 Task: Search one way flight ticket for 1 adult, 6 children, 1 infant in seat and 1 infant on lap in business from Gillette: Gillette Campbell County Airport to Fort Wayne: Fort Wayne International Airport on 8-4-2023. Choice of flights is Southwest. Number of bags: 8 checked bags. Price is upto 85000. Outbound departure time preference is 17:45.
Action: Mouse moved to (323, 271)
Screenshot: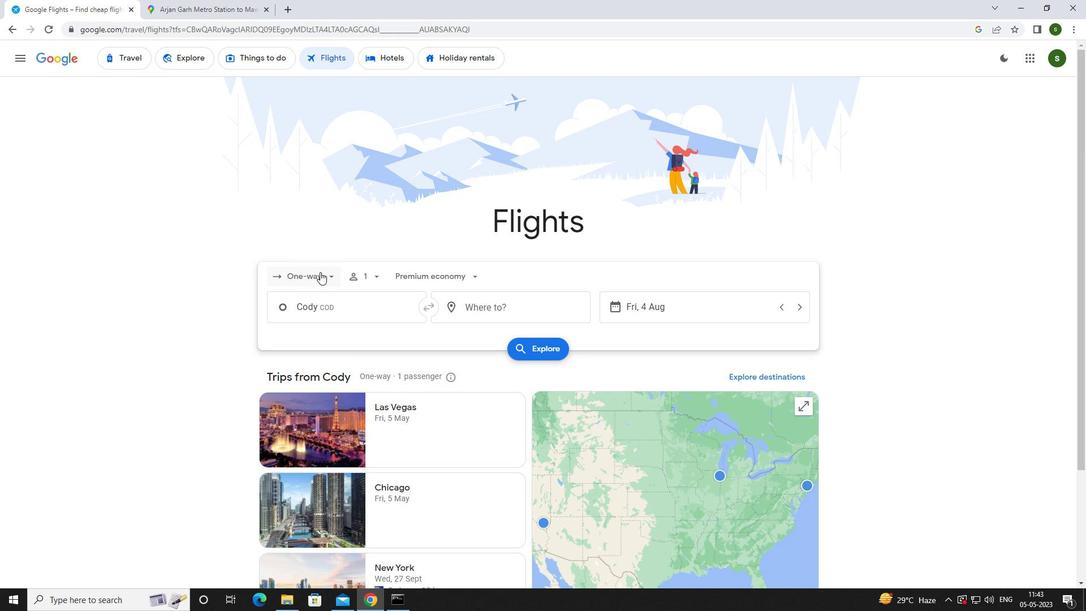 
Action: Mouse pressed left at (323, 271)
Screenshot: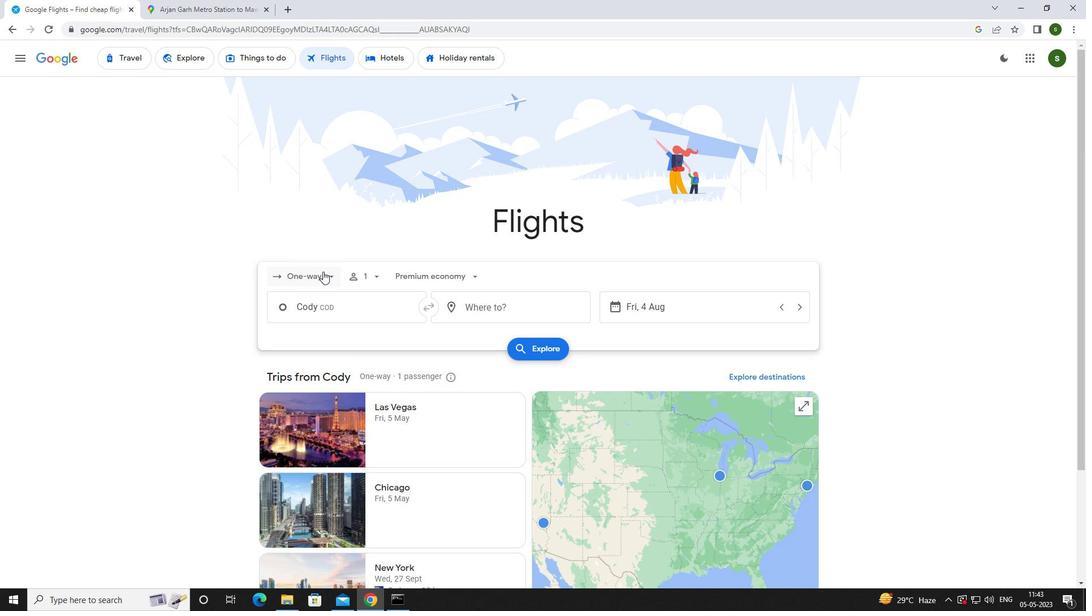 
Action: Mouse moved to (320, 327)
Screenshot: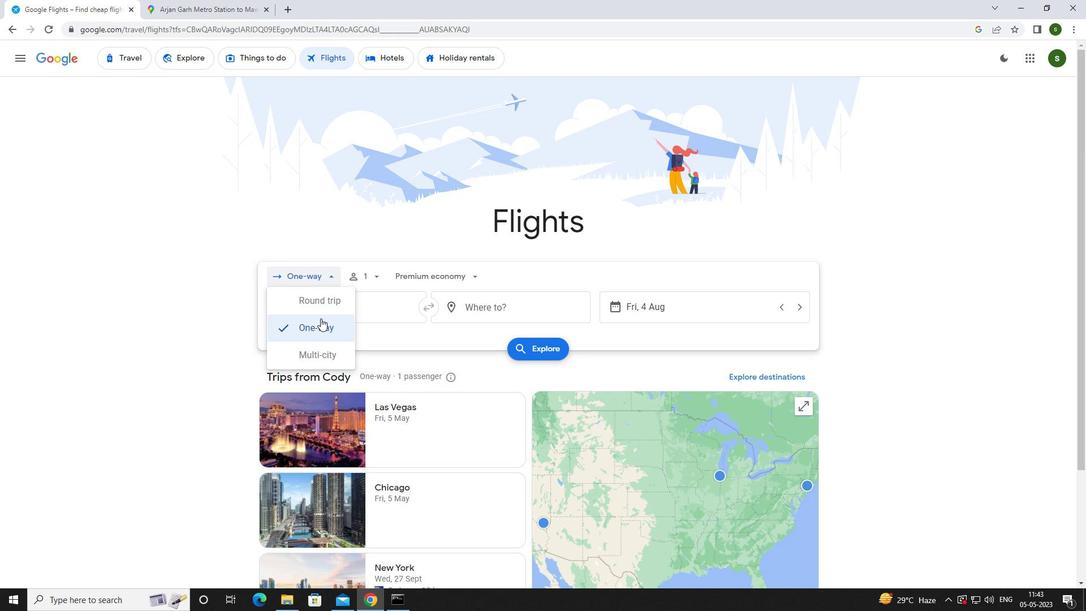 
Action: Mouse pressed left at (320, 327)
Screenshot: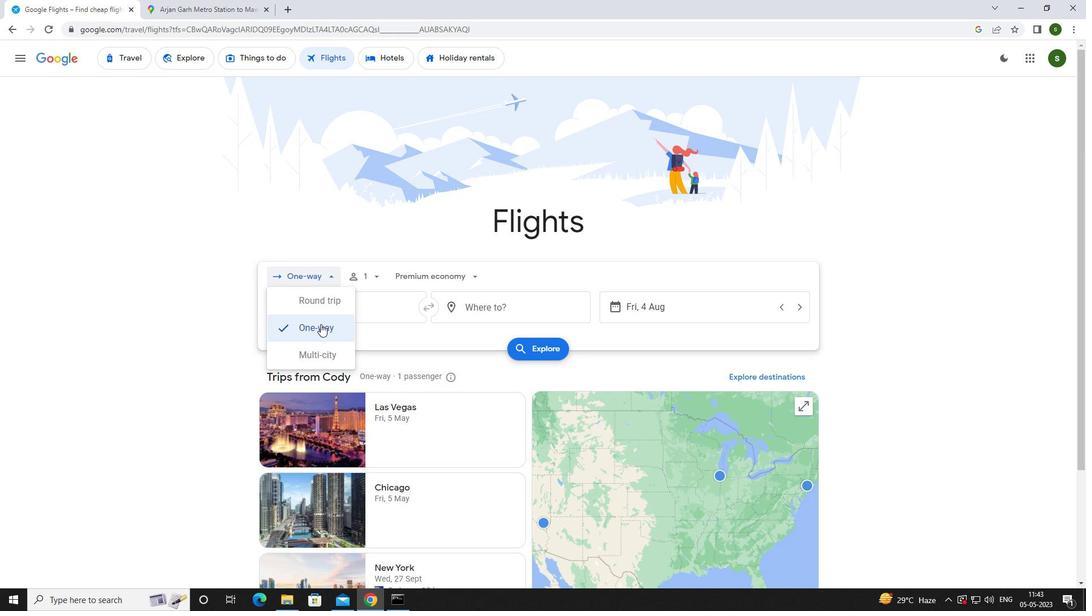 
Action: Mouse moved to (372, 276)
Screenshot: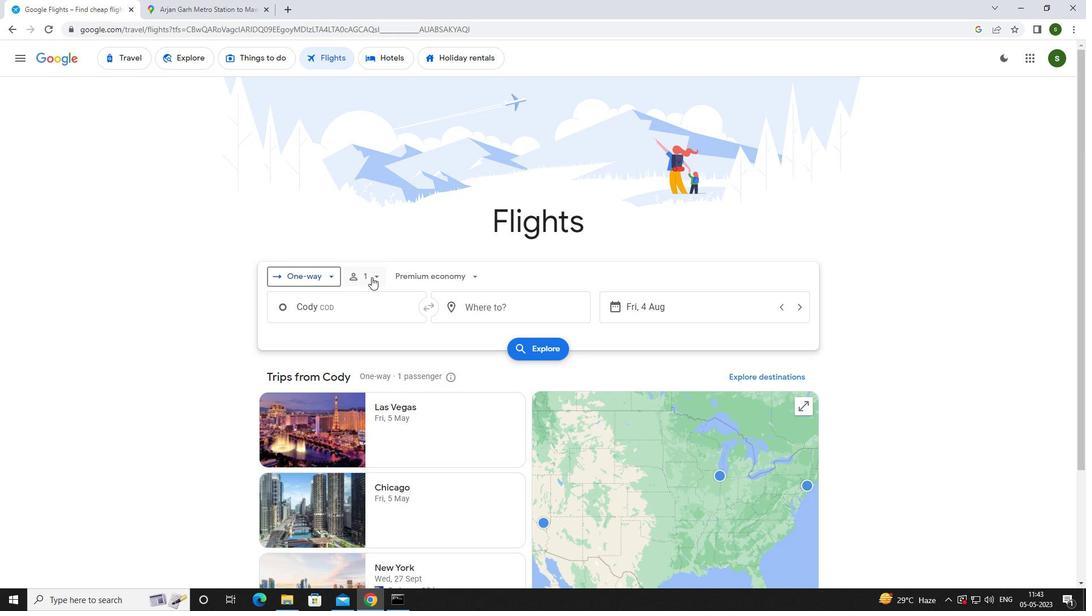 
Action: Mouse pressed left at (372, 276)
Screenshot: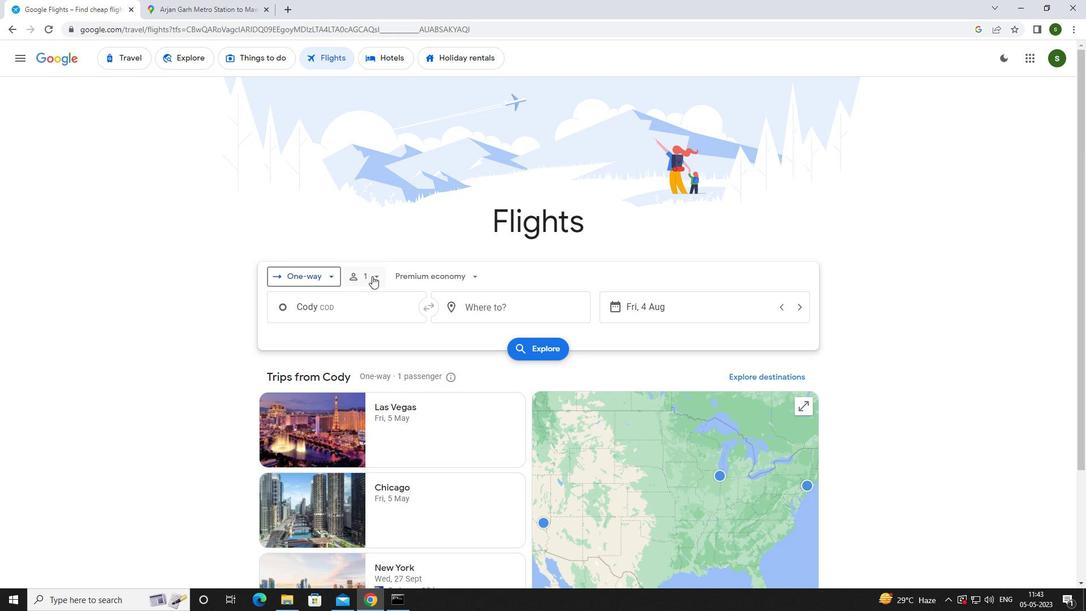 
Action: Mouse moved to (461, 336)
Screenshot: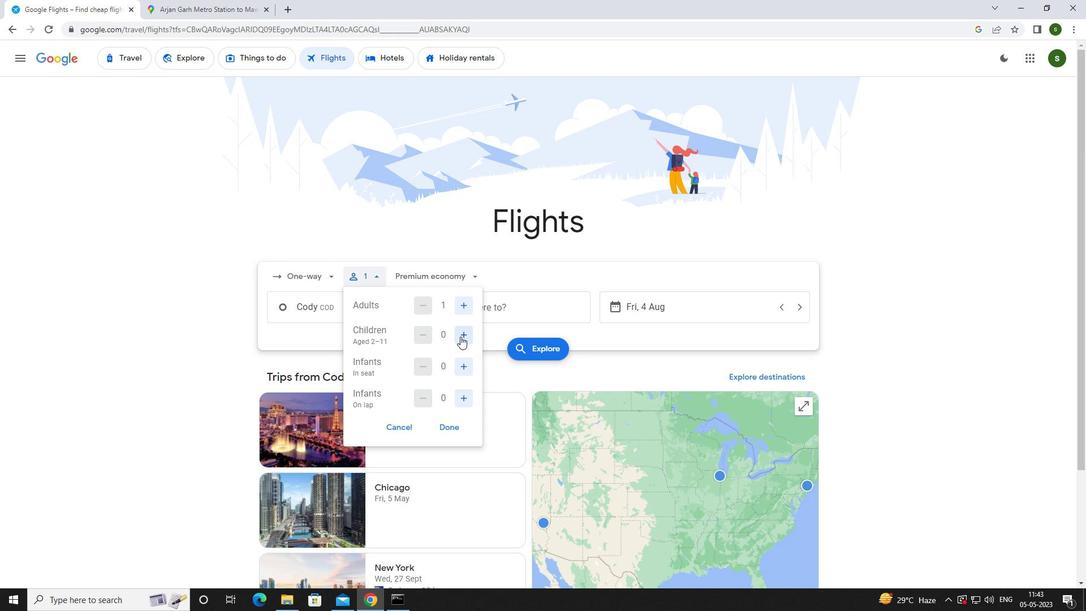 
Action: Mouse pressed left at (461, 336)
Screenshot: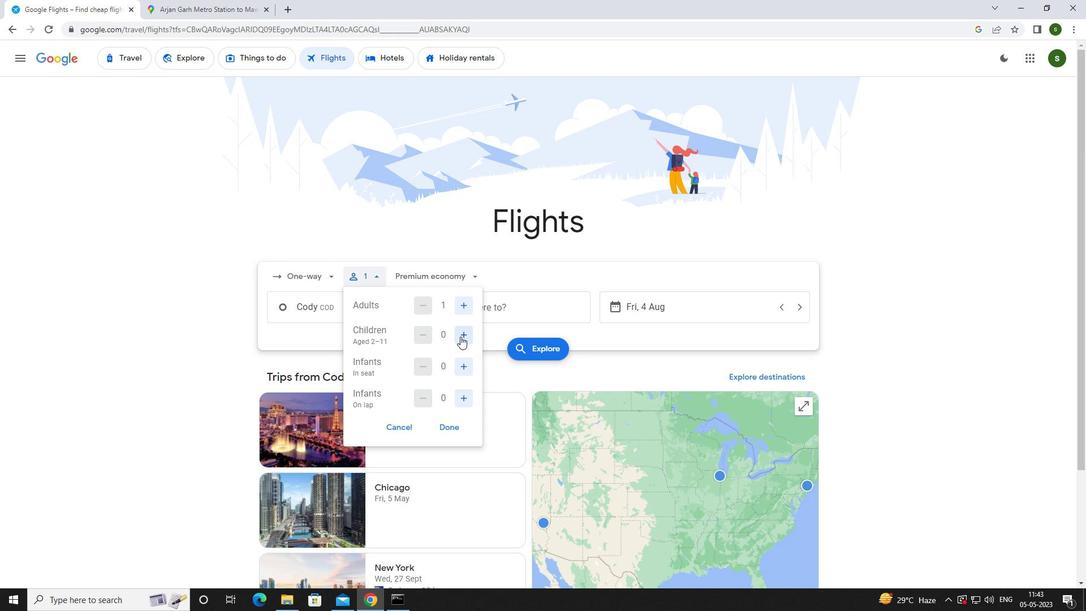 
Action: Mouse pressed left at (461, 336)
Screenshot: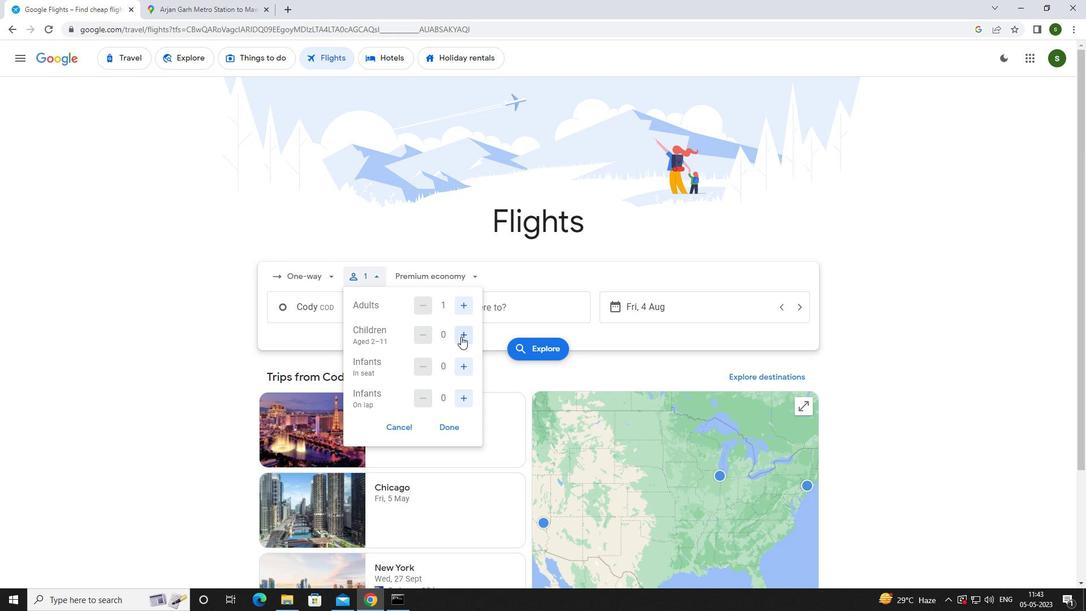 
Action: Mouse pressed left at (461, 336)
Screenshot: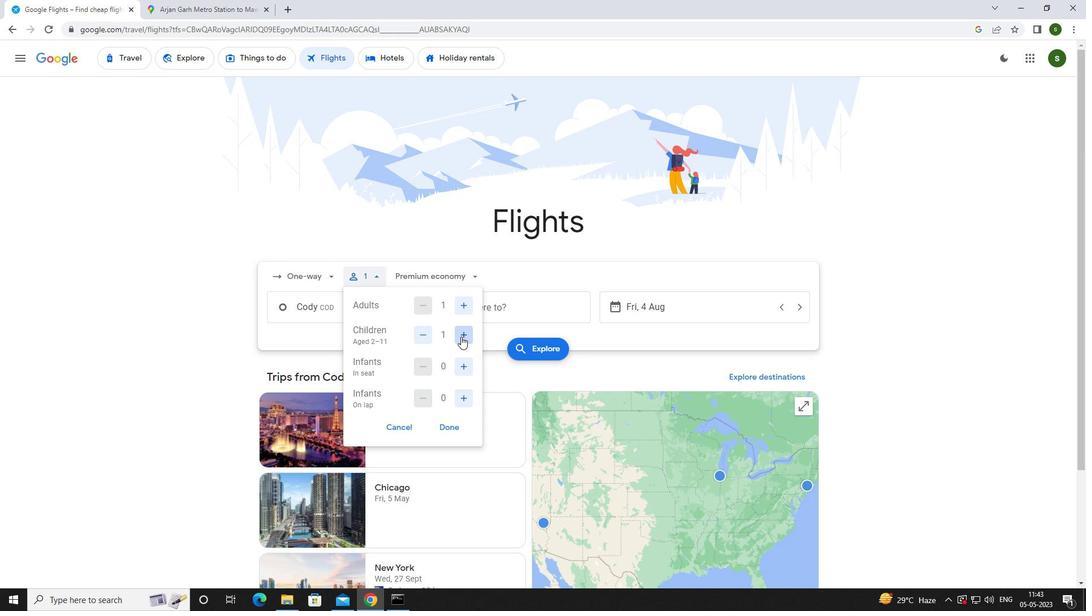 
Action: Mouse pressed left at (461, 336)
Screenshot: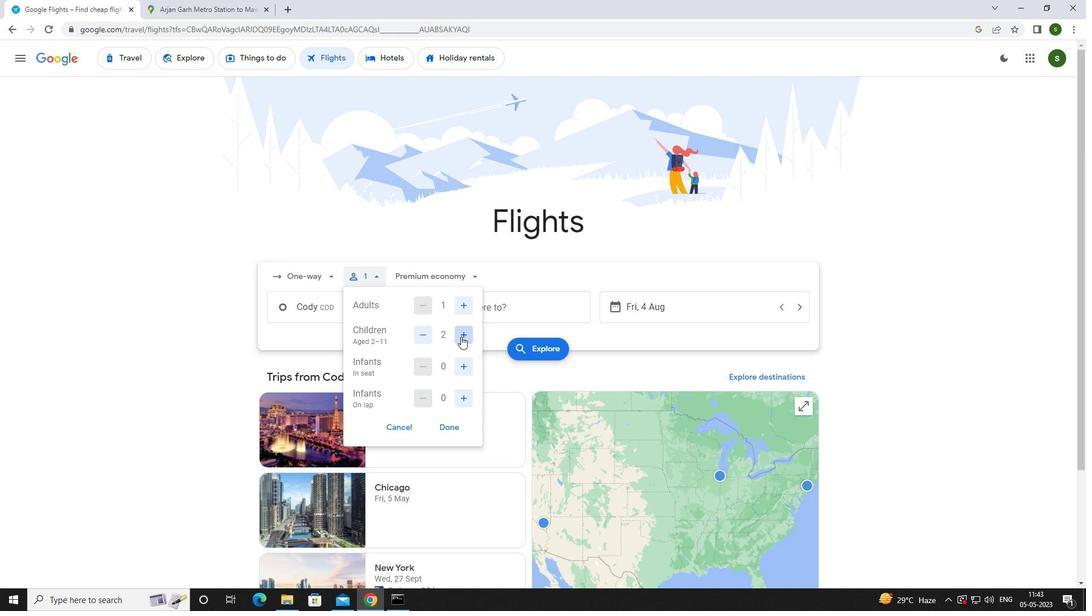 
Action: Mouse pressed left at (461, 336)
Screenshot: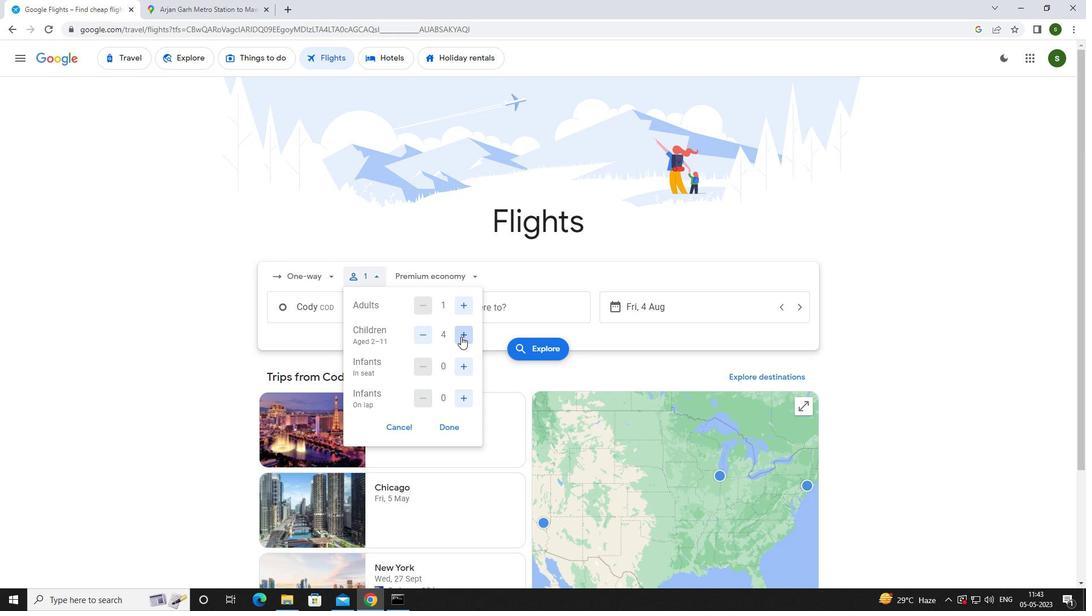 
Action: Mouse pressed left at (461, 336)
Screenshot: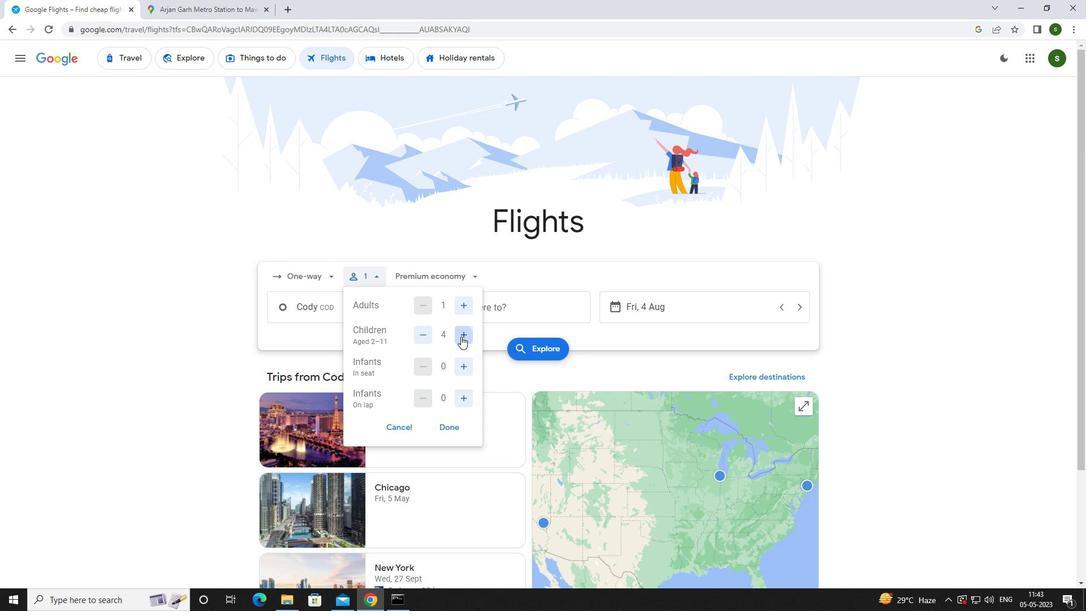 
Action: Mouse moved to (468, 372)
Screenshot: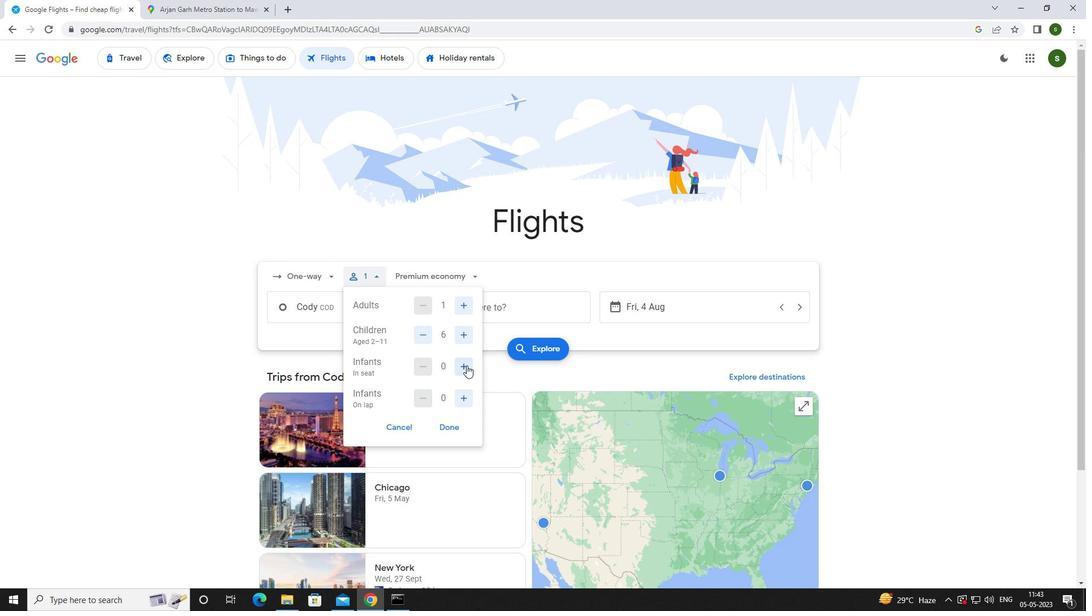 
Action: Mouse pressed left at (468, 372)
Screenshot: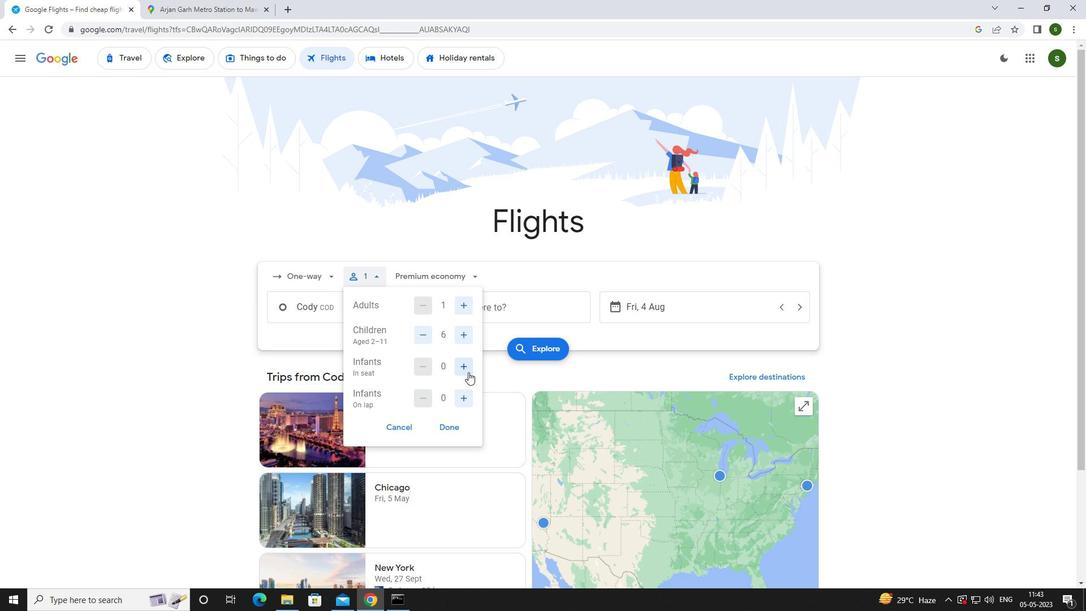 
Action: Mouse moved to (463, 397)
Screenshot: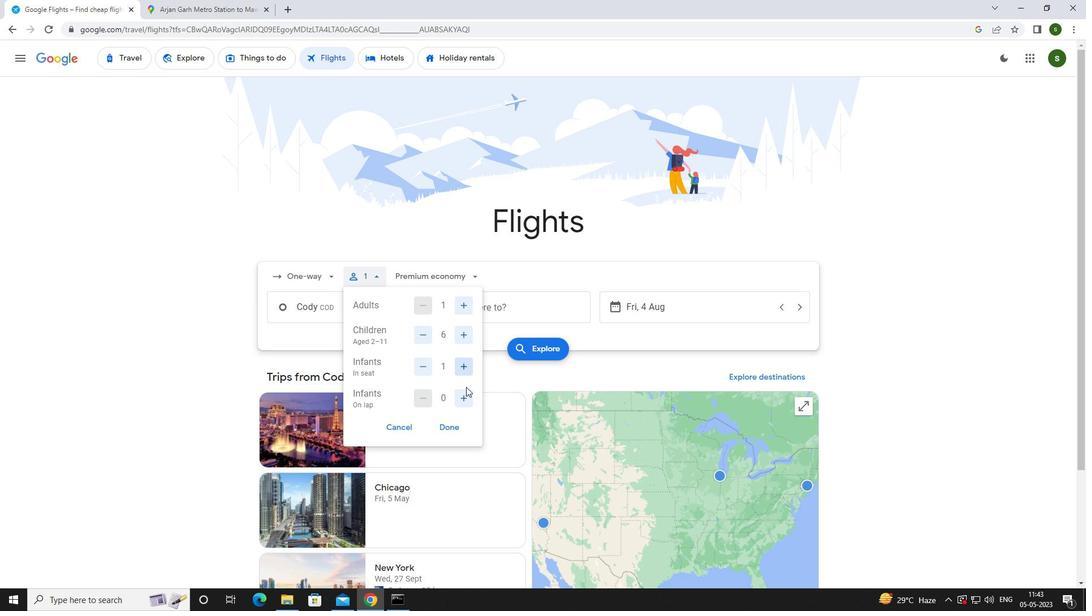 
Action: Mouse pressed left at (463, 397)
Screenshot: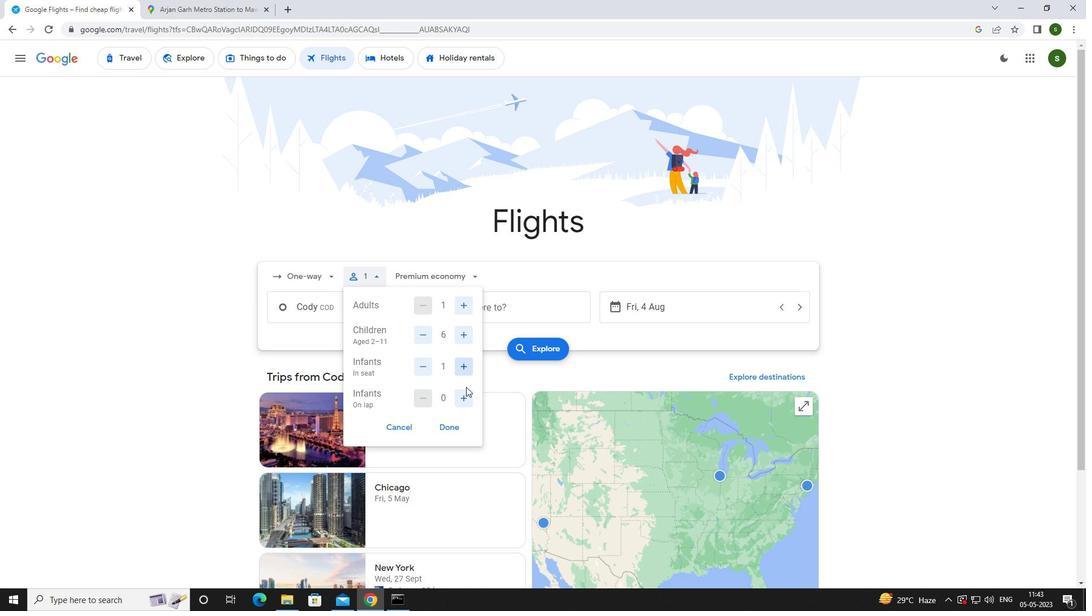 
Action: Mouse moved to (464, 278)
Screenshot: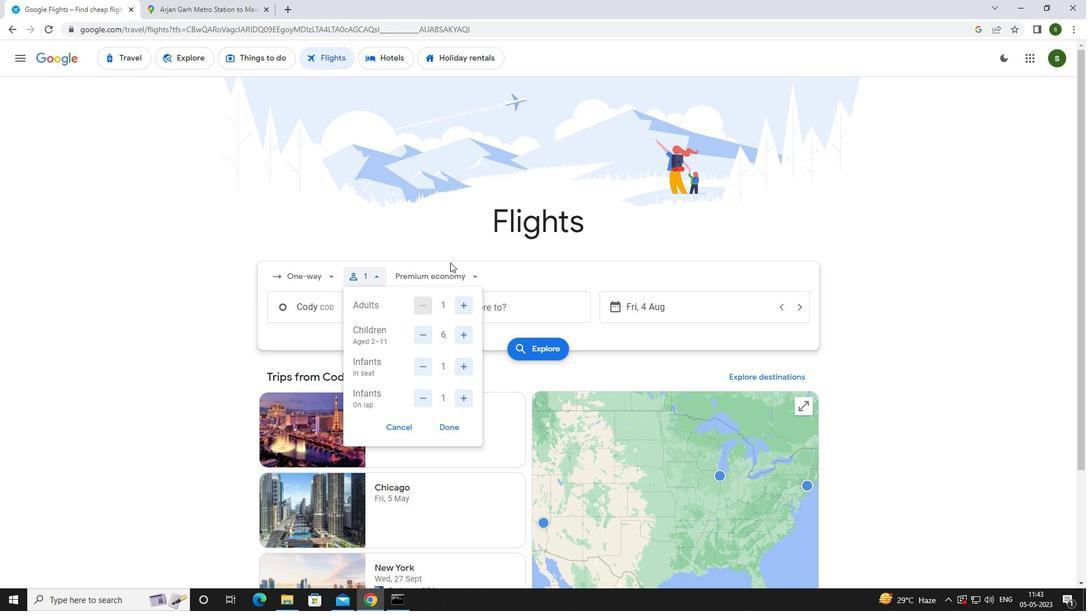 
Action: Mouse pressed left at (464, 278)
Screenshot: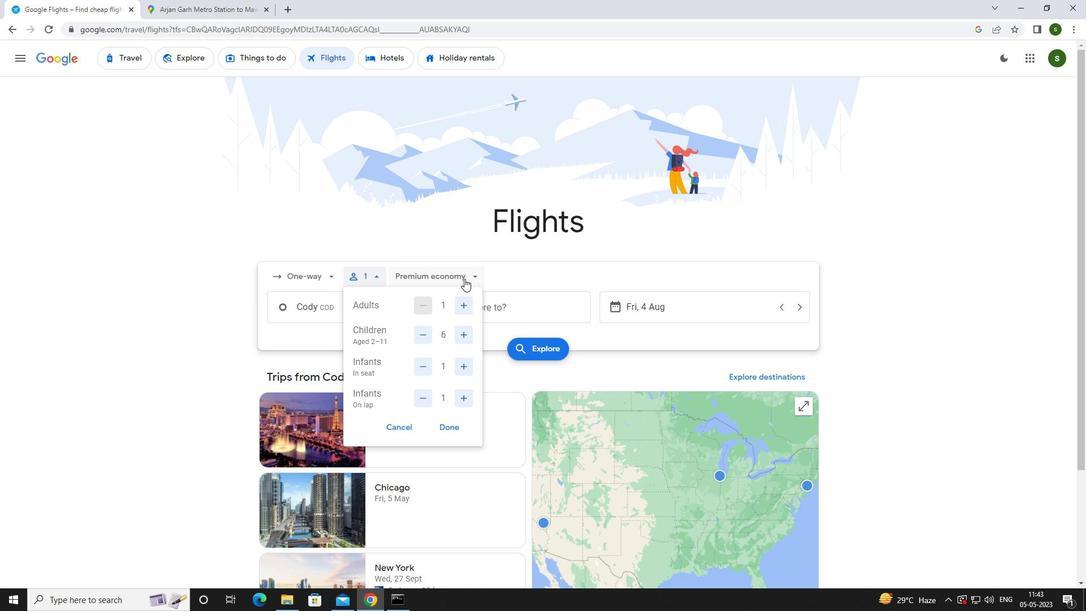 
Action: Mouse moved to (456, 358)
Screenshot: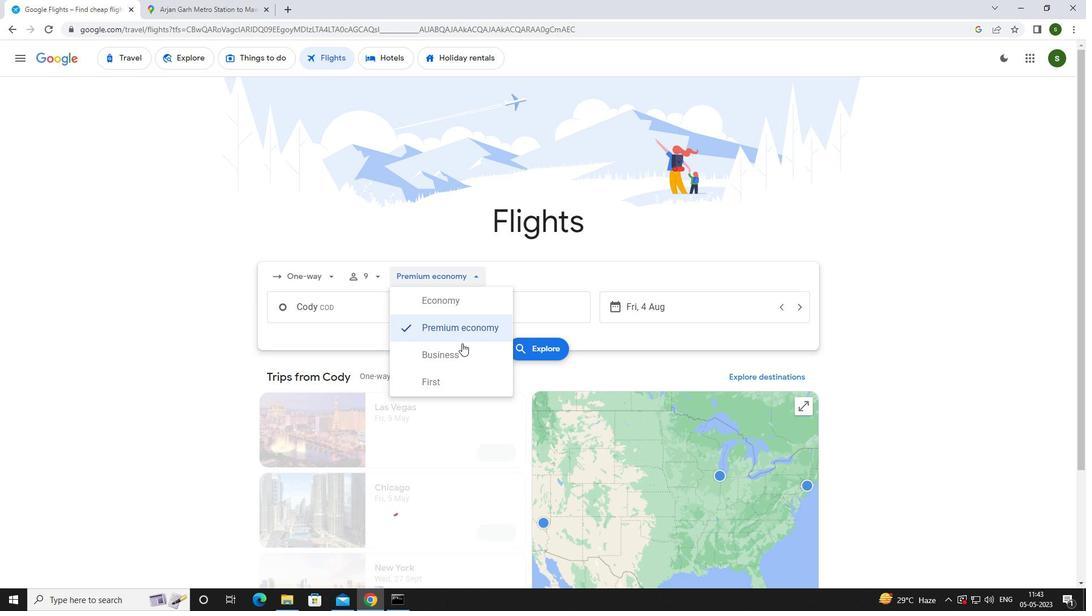
Action: Mouse pressed left at (456, 358)
Screenshot: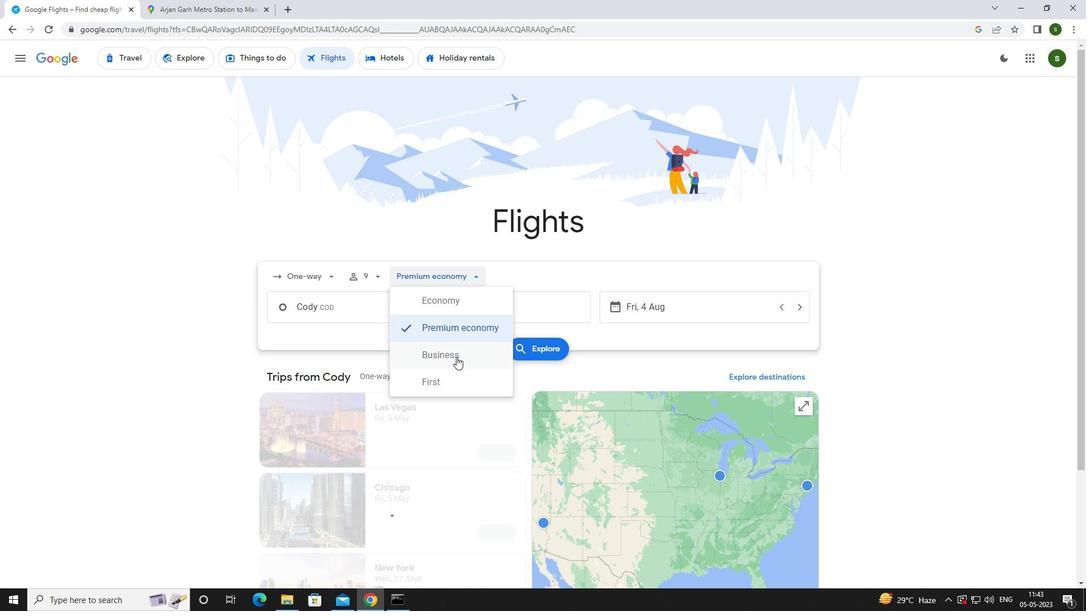 
Action: Mouse moved to (379, 310)
Screenshot: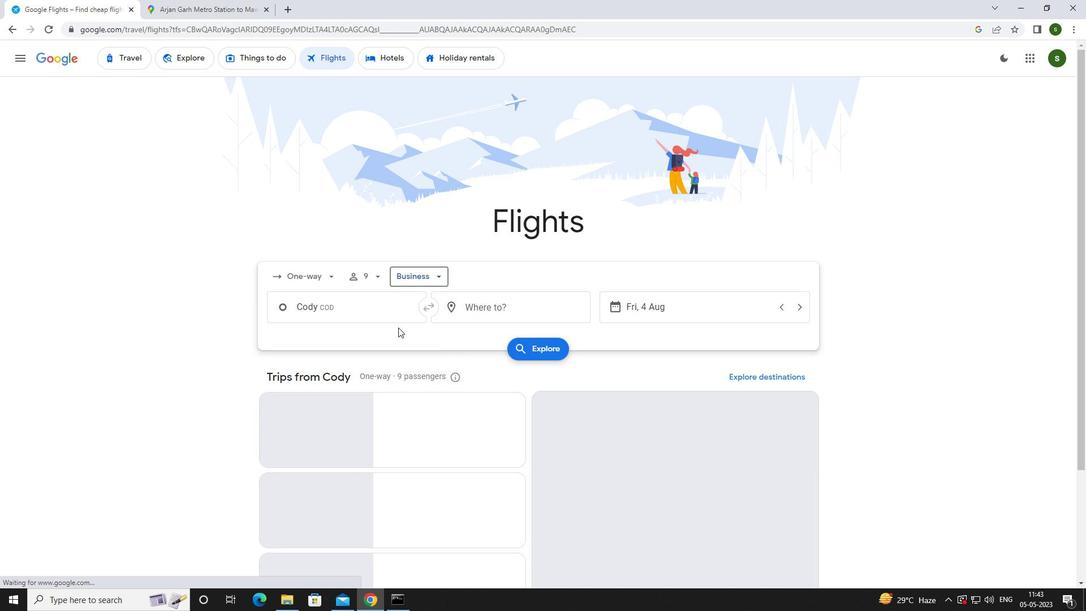 
Action: Mouse pressed left at (379, 310)
Screenshot: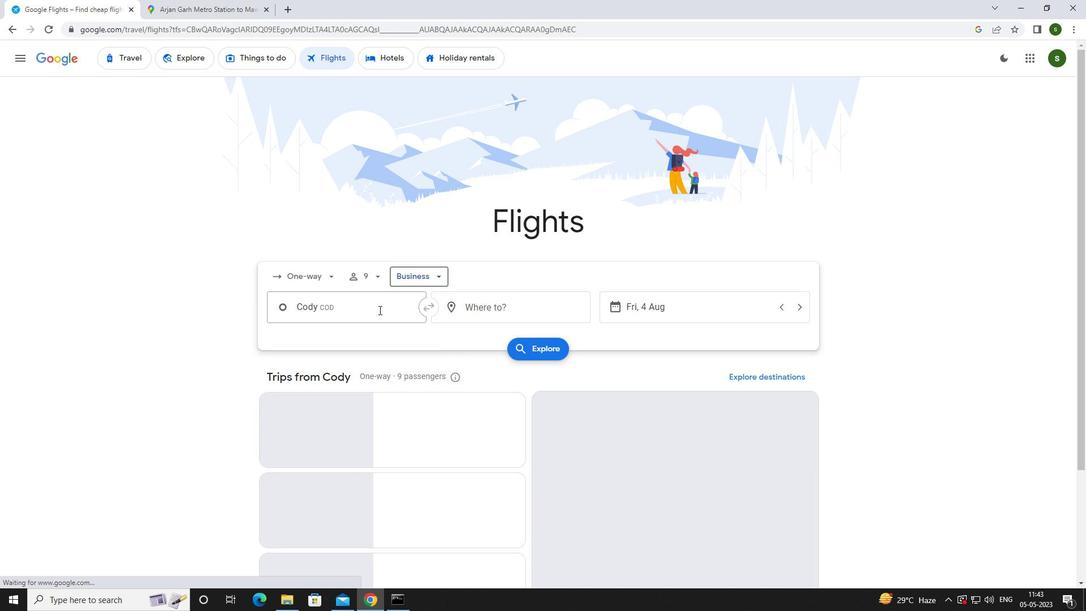 
Action: Key pressed <Key.caps_lock>g<Key.caps_lock>illette<Key.enter>
Screenshot: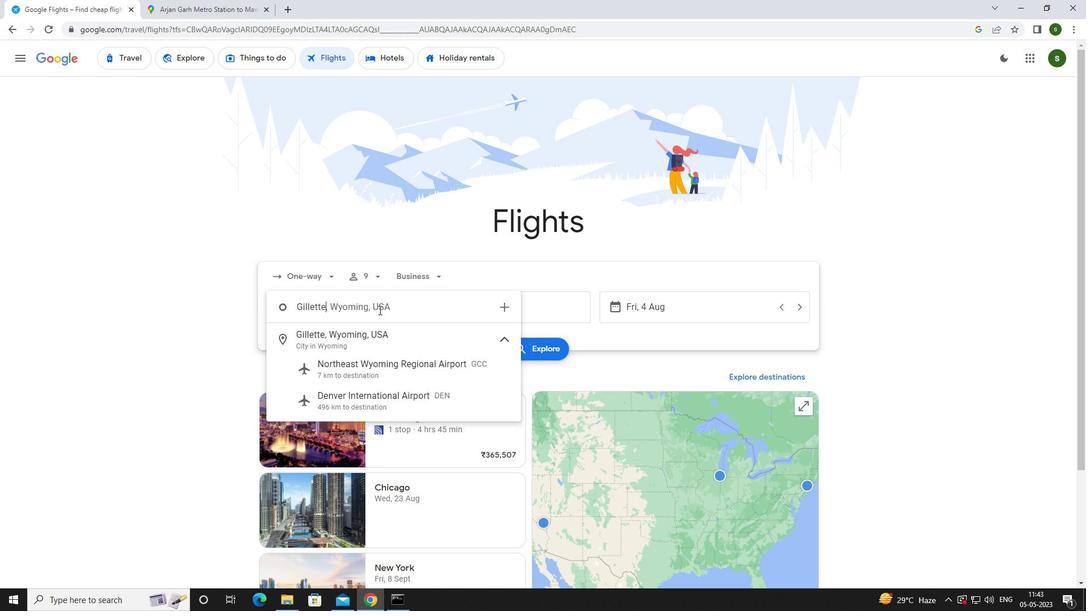 
Action: Mouse moved to (496, 299)
Screenshot: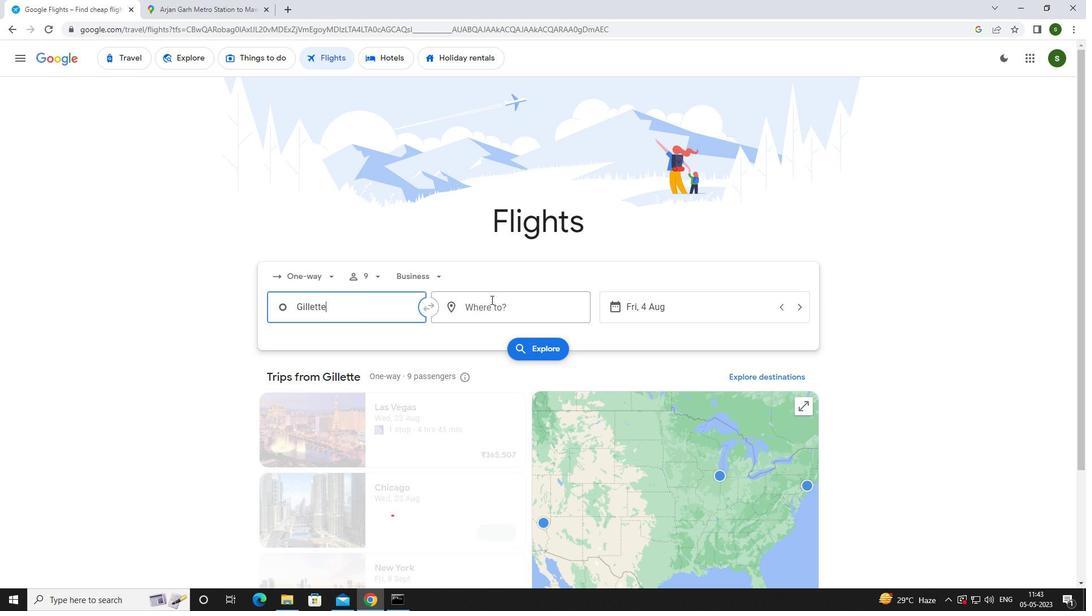 
Action: Mouse pressed left at (496, 299)
Screenshot: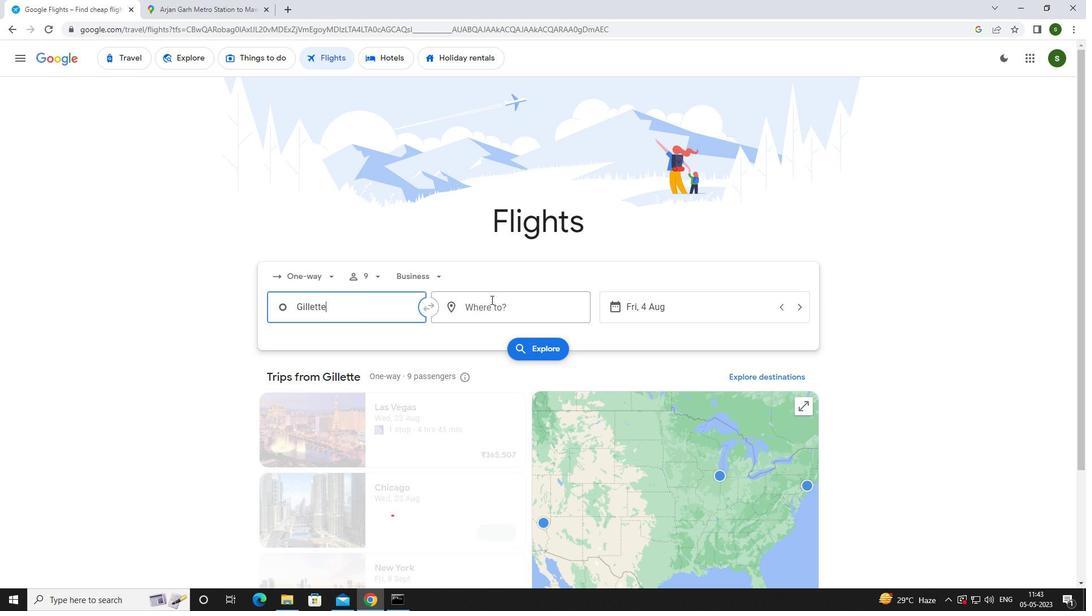 
Action: Mouse moved to (483, 304)
Screenshot: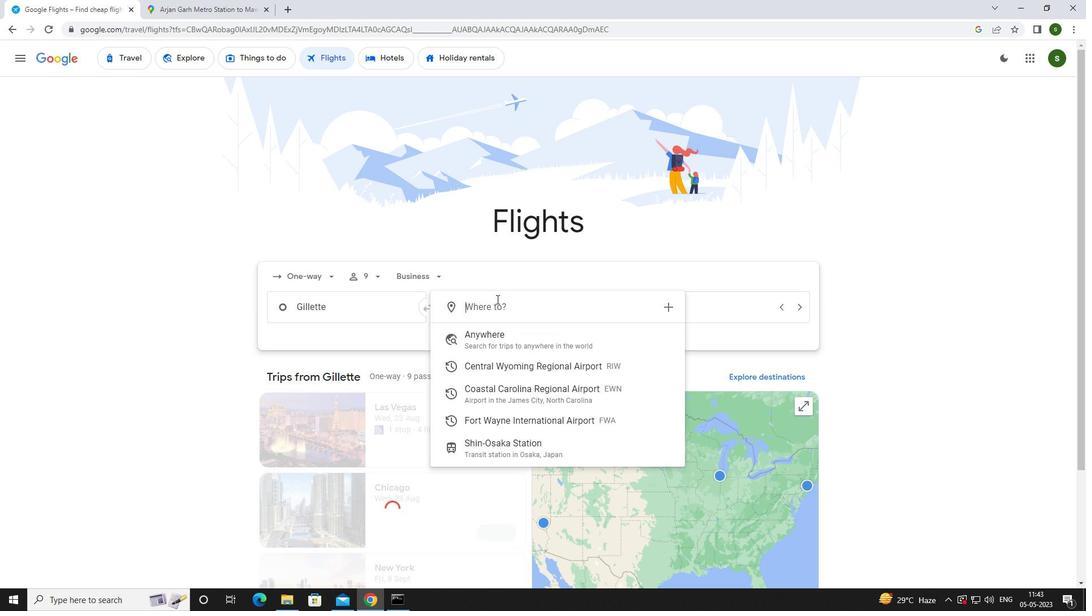 
Action: Key pressed <Key.caps_lock>f<Key.caps_lock>ort<Key.space><Key.caps_lock>
Screenshot: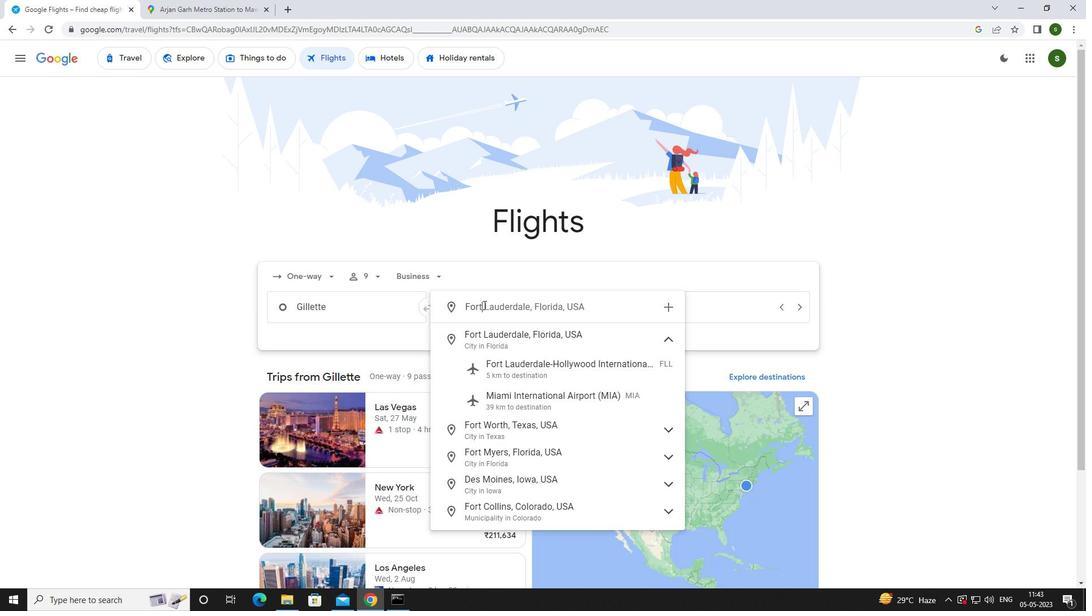 
Action: Mouse moved to (483, 304)
Screenshot: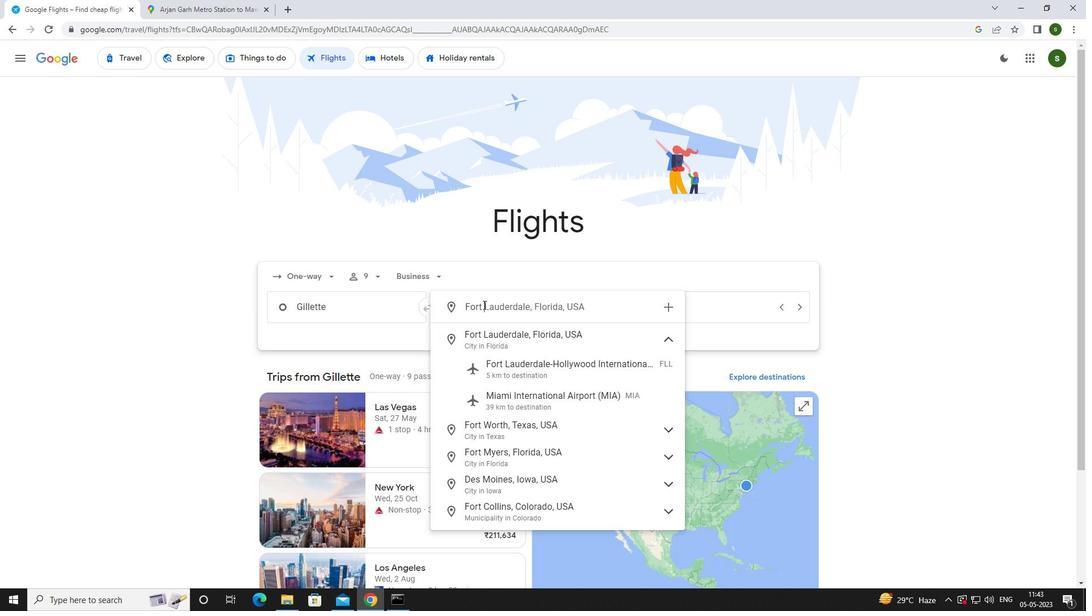 
Action: Key pressed w<Key.caps_lock>Ayn
Screenshot: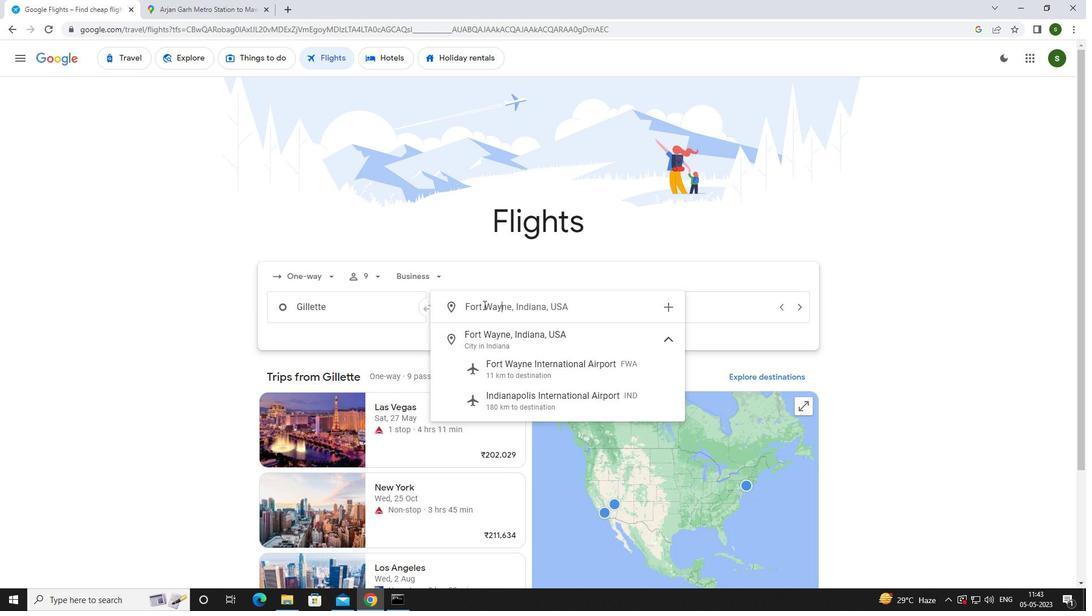 
Action: Mouse moved to (514, 365)
Screenshot: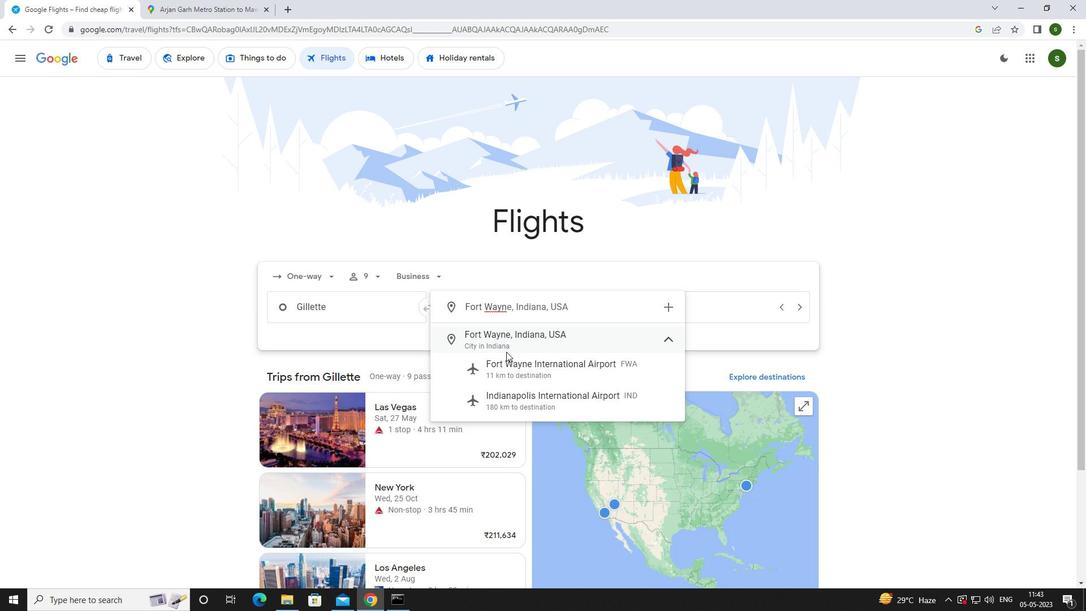 
Action: Mouse pressed left at (514, 365)
Screenshot: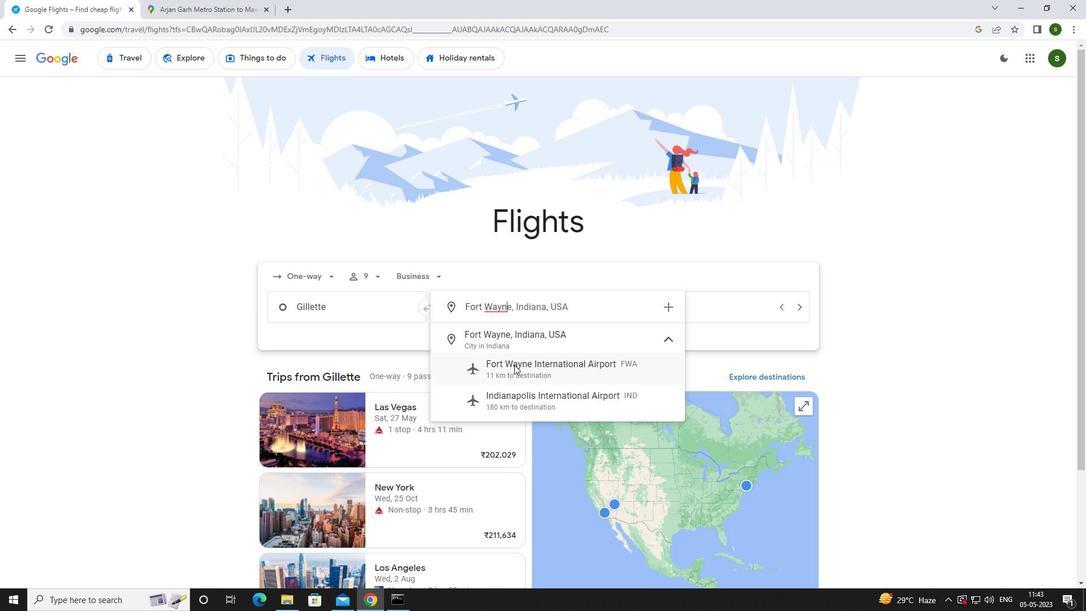 
Action: Mouse moved to (675, 304)
Screenshot: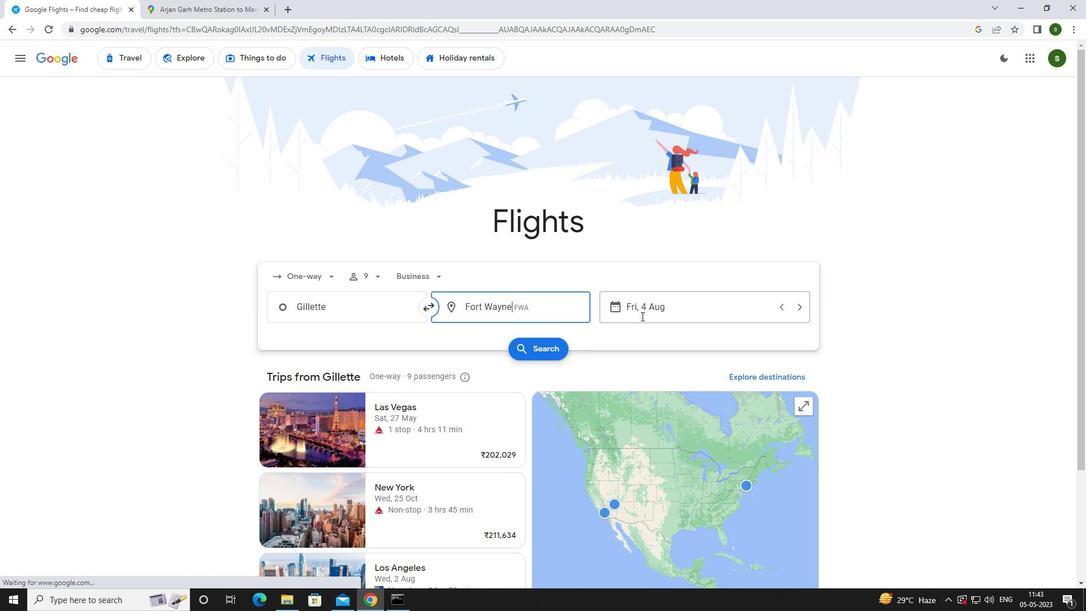 
Action: Mouse pressed left at (675, 304)
Screenshot: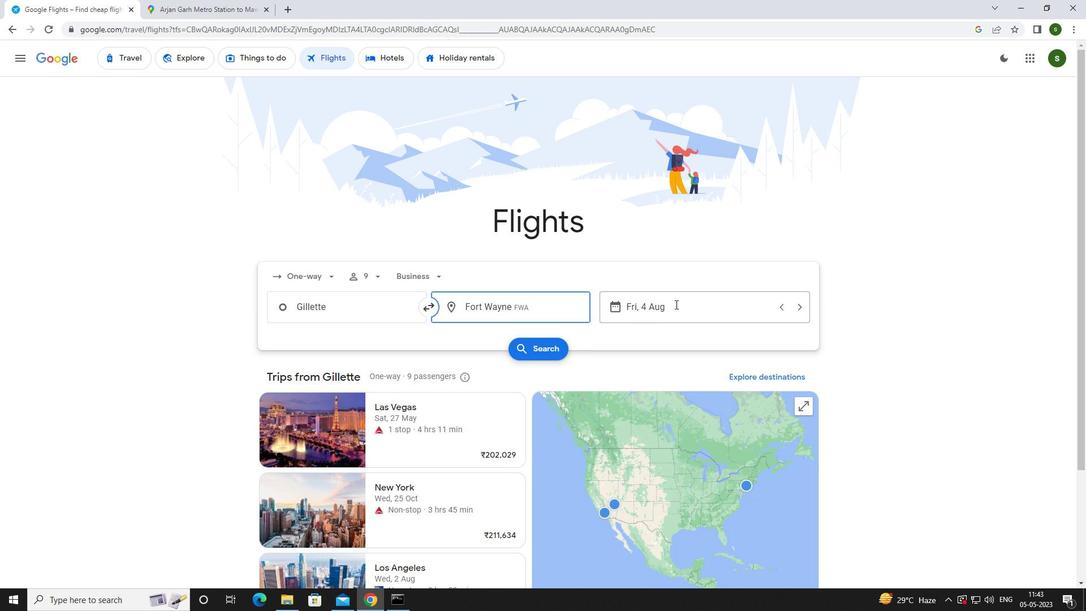
Action: Mouse moved to (553, 385)
Screenshot: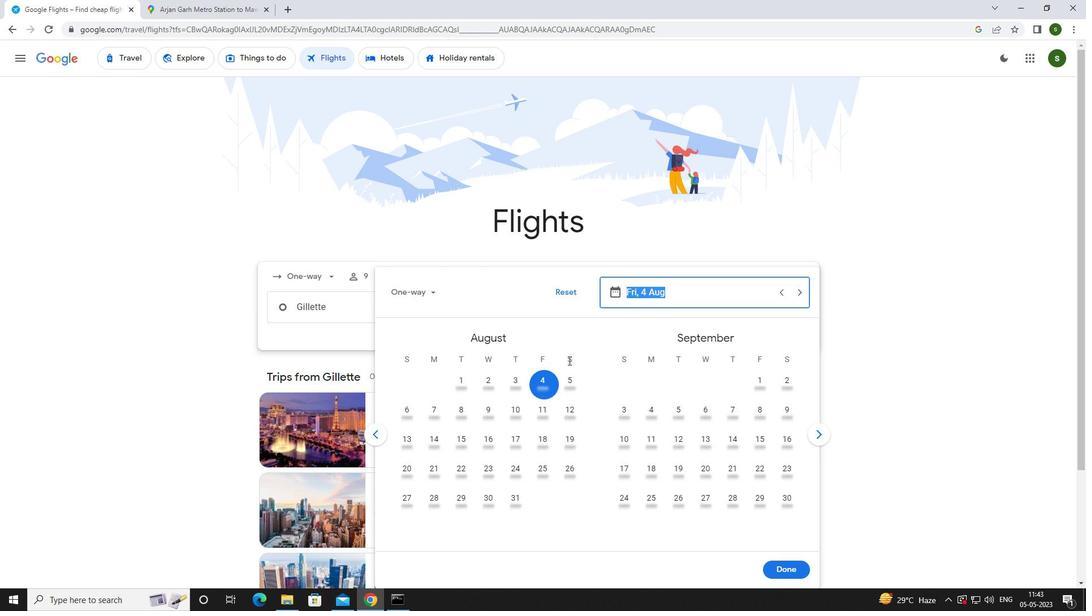 
Action: Mouse pressed left at (553, 385)
Screenshot: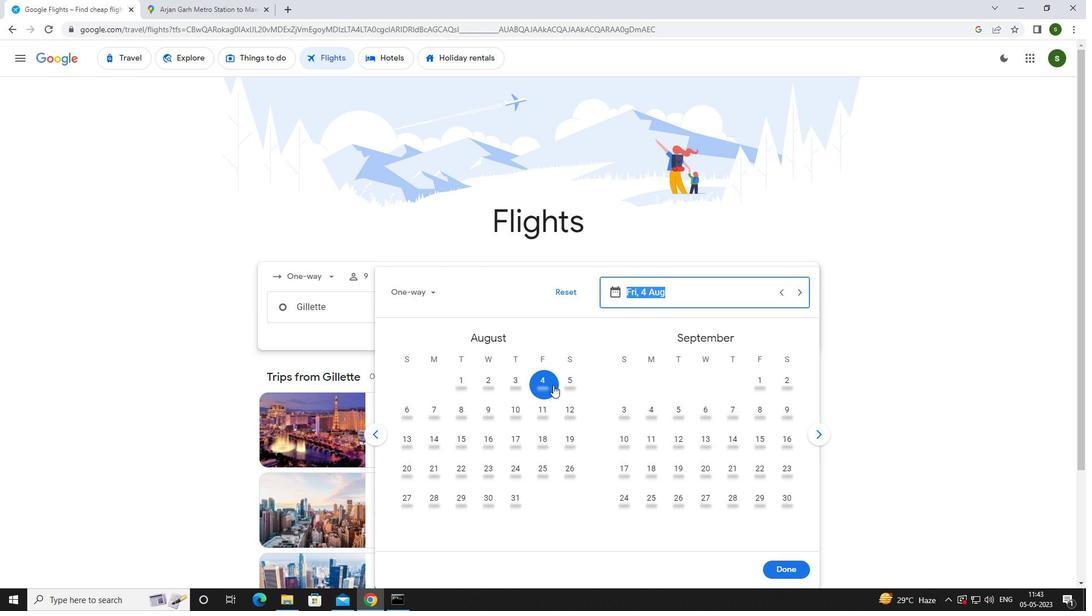 
Action: Mouse moved to (787, 563)
Screenshot: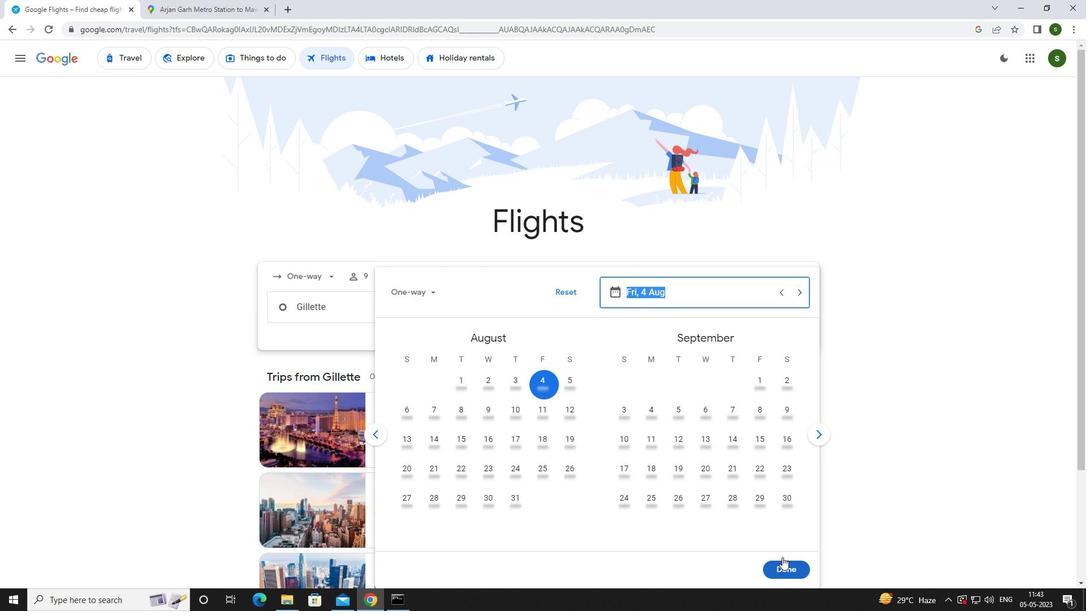 
Action: Mouse pressed left at (787, 563)
Screenshot: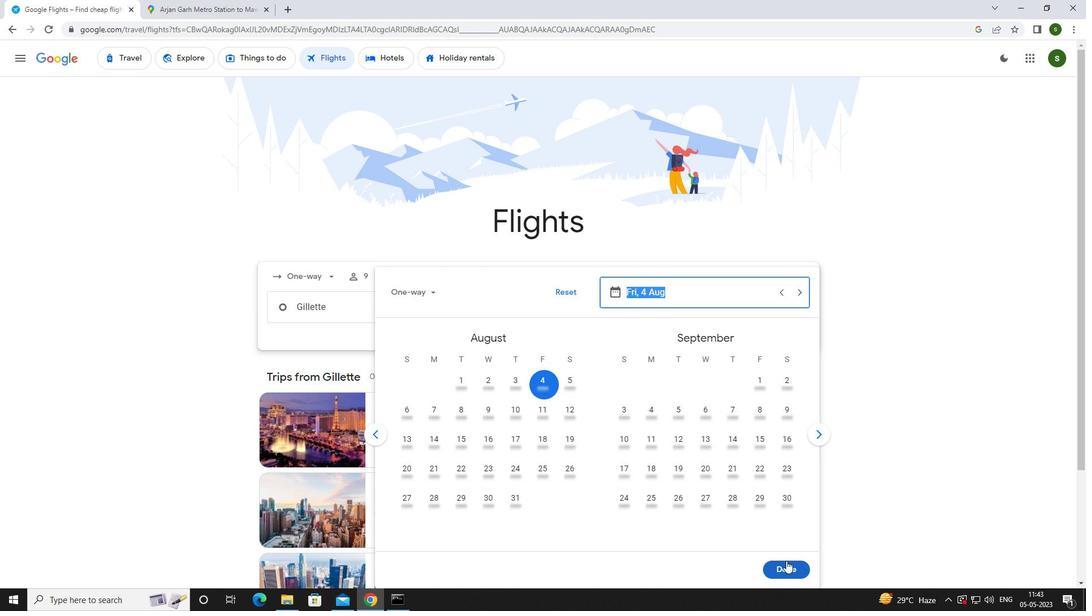 
Action: Mouse moved to (543, 349)
Screenshot: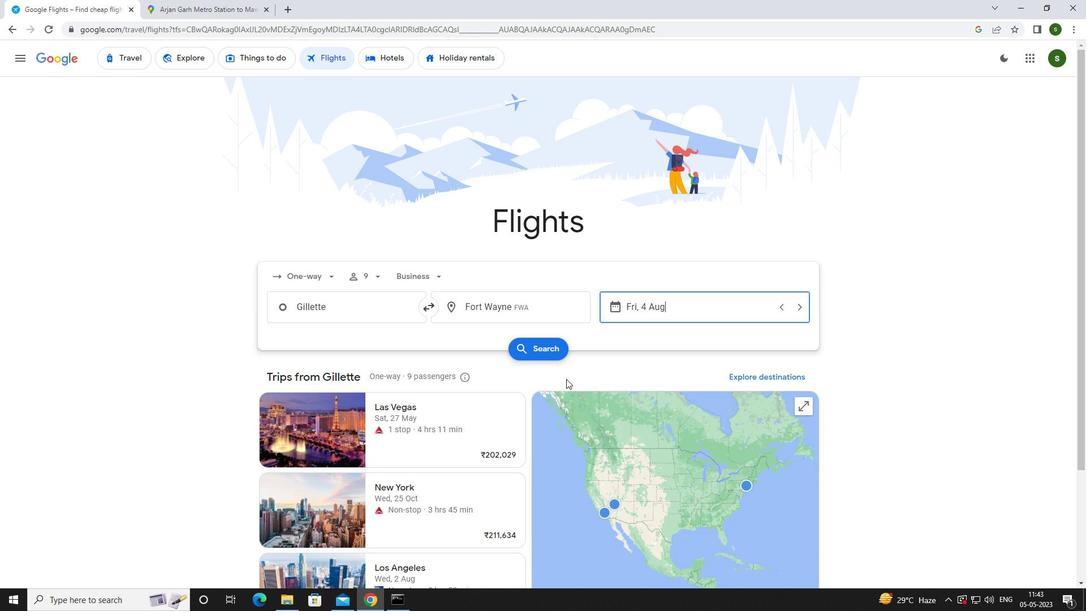 
Action: Mouse pressed left at (543, 349)
Screenshot: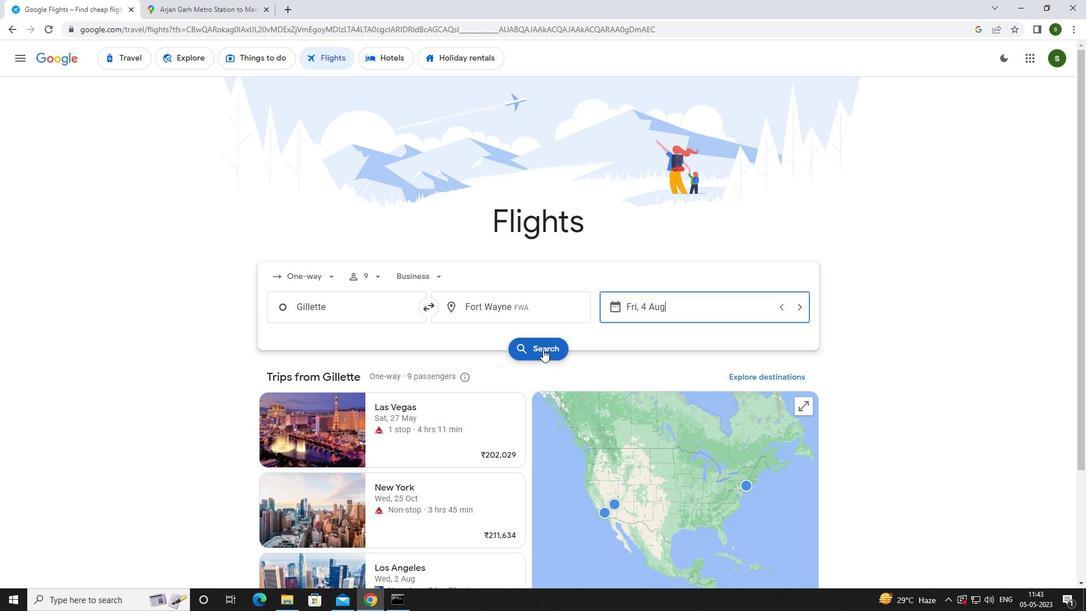 
Action: Mouse moved to (263, 157)
Screenshot: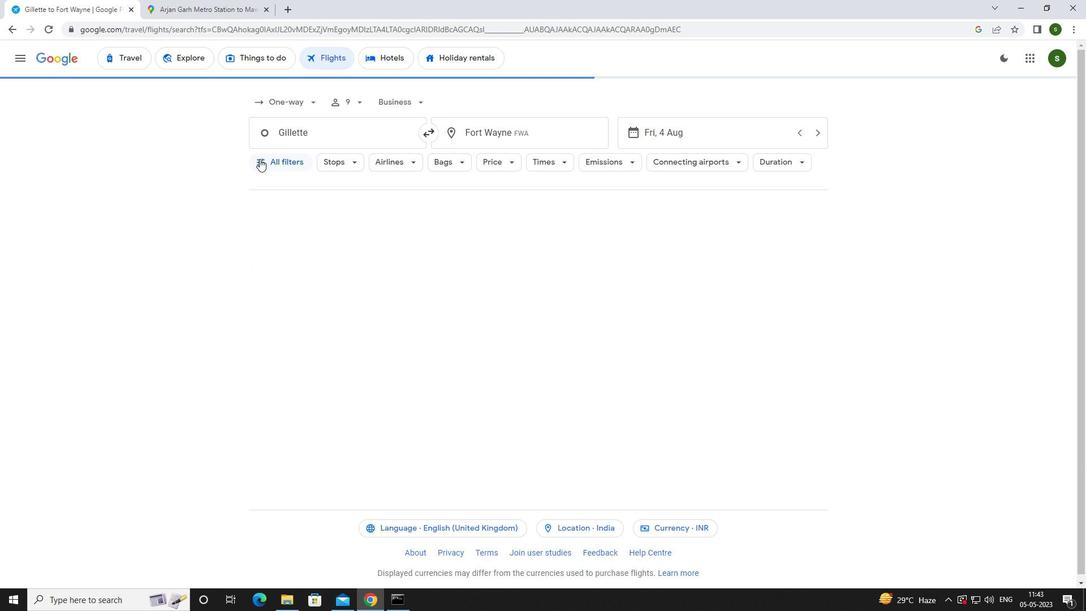 
Action: Mouse pressed left at (263, 157)
Screenshot: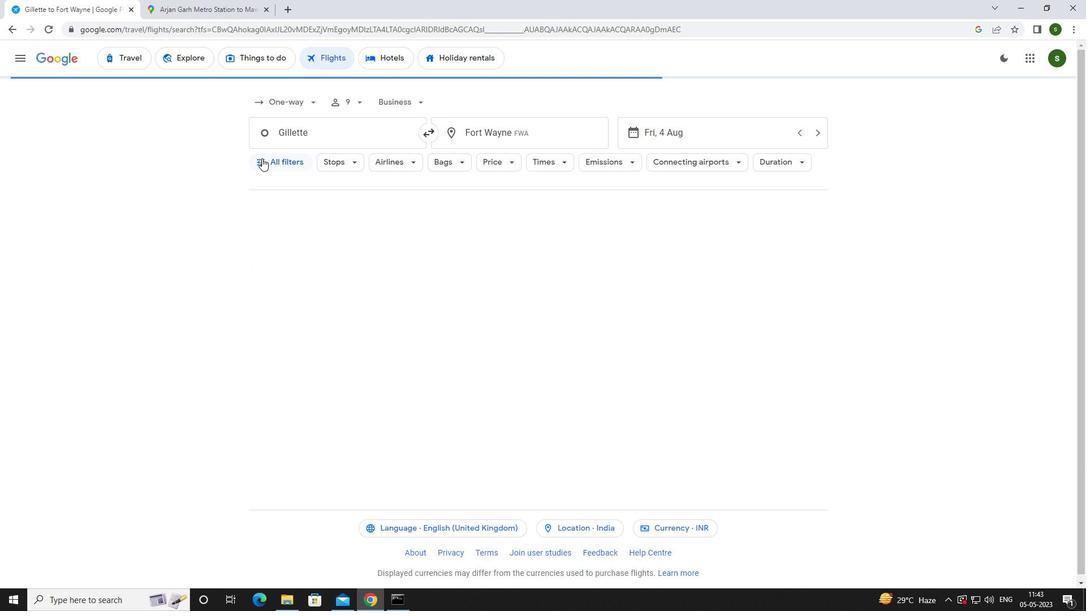 
Action: Mouse moved to (420, 403)
Screenshot: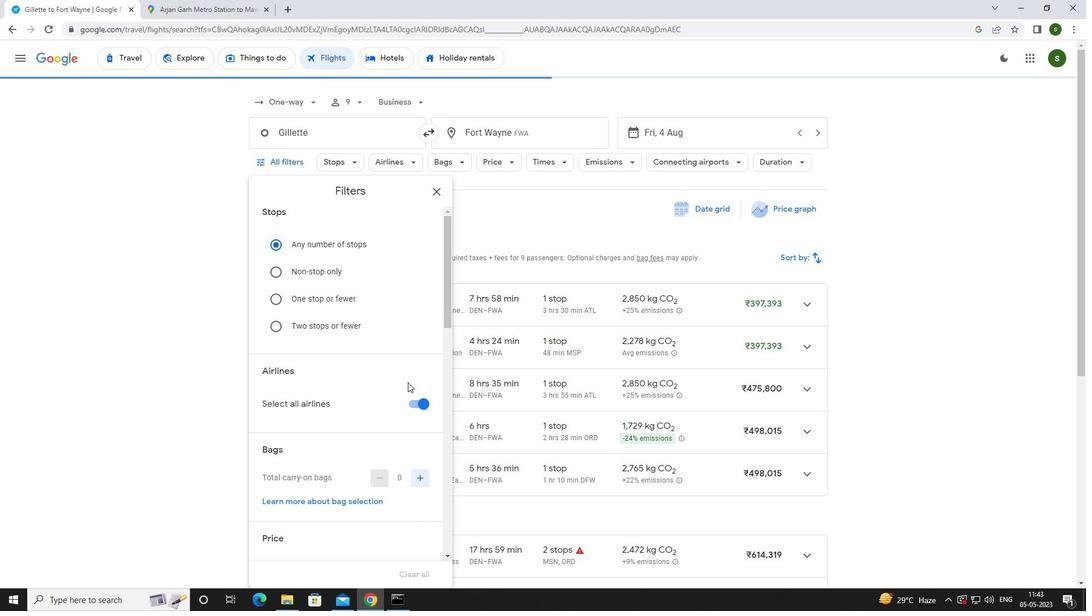 
Action: Mouse pressed left at (420, 403)
Screenshot: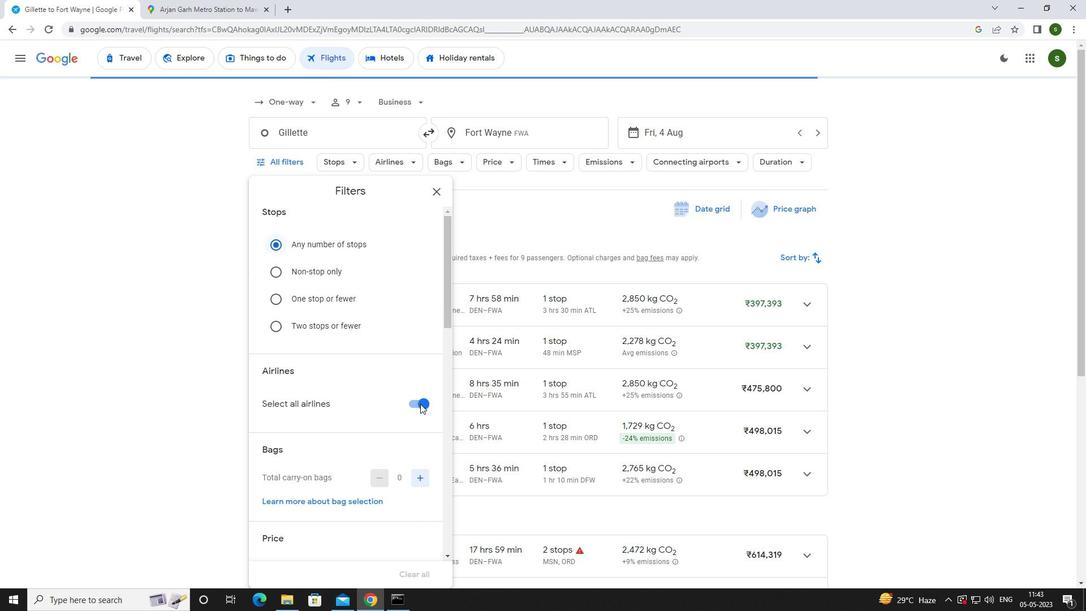 
Action: Mouse moved to (354, 364)
Screenshot: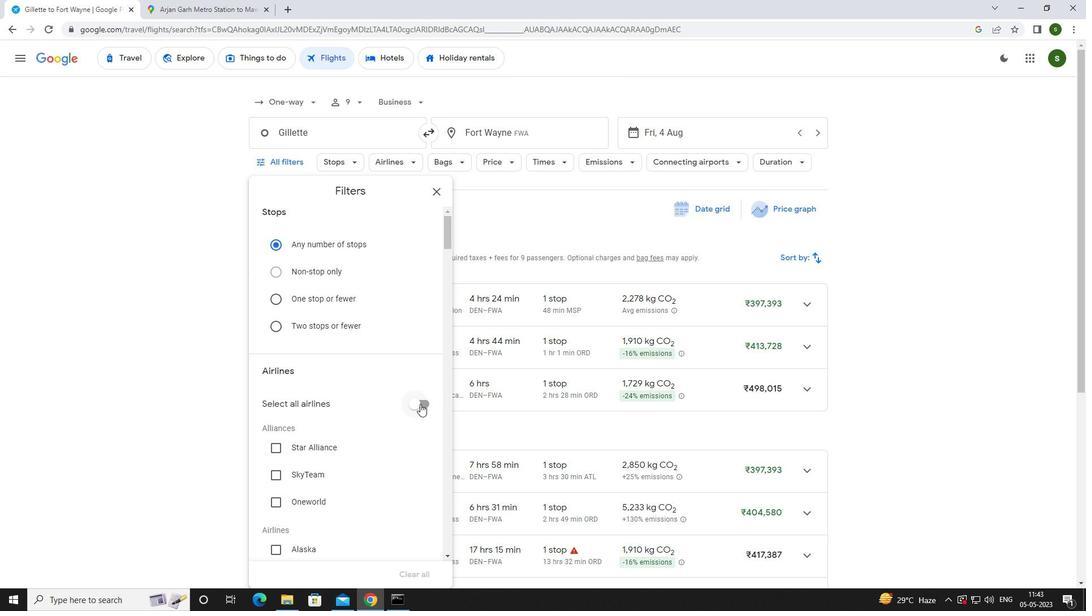 
Action: Mouse scrolled (354, 364) with delta (0, 0)
Screenshot: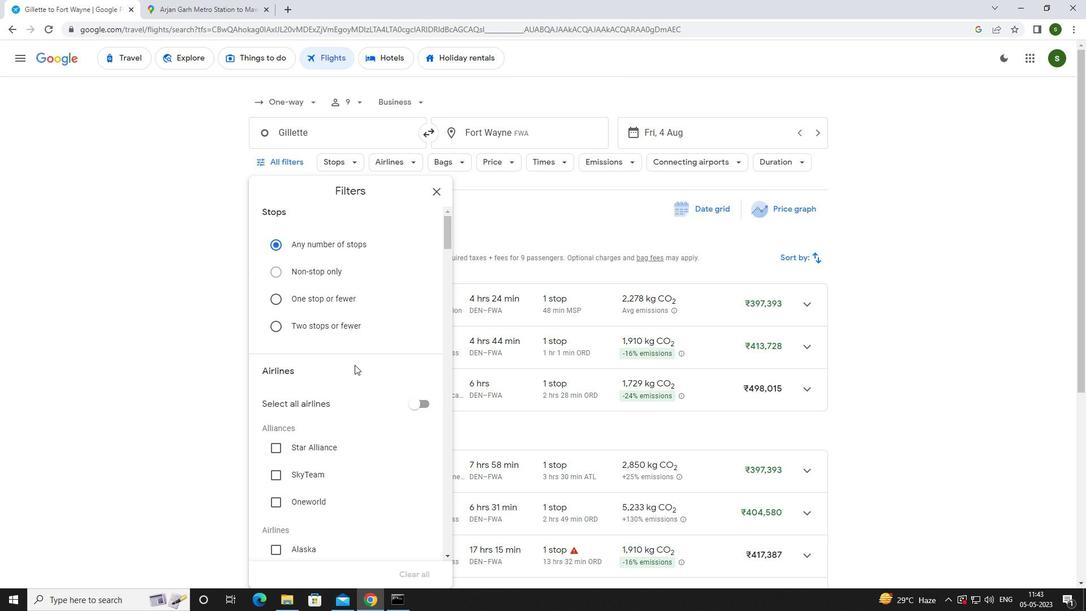 
Action: Mouse scrolled (354, 364) with delta (0, 0)
Screenshot: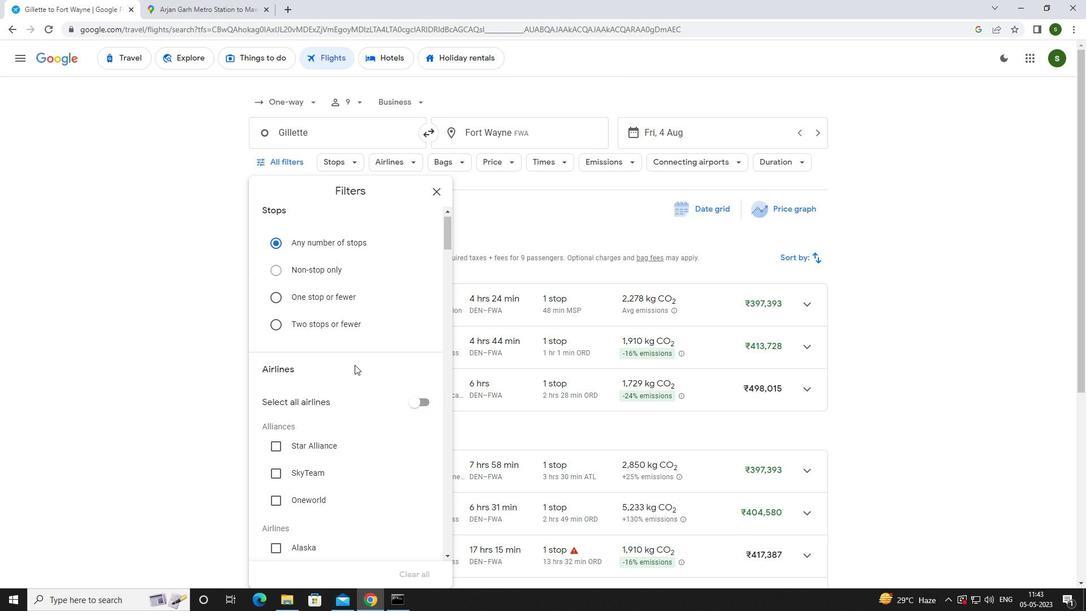
Action: Mouse scrolled (354, 364) with delta (0, 0)
Screenshot: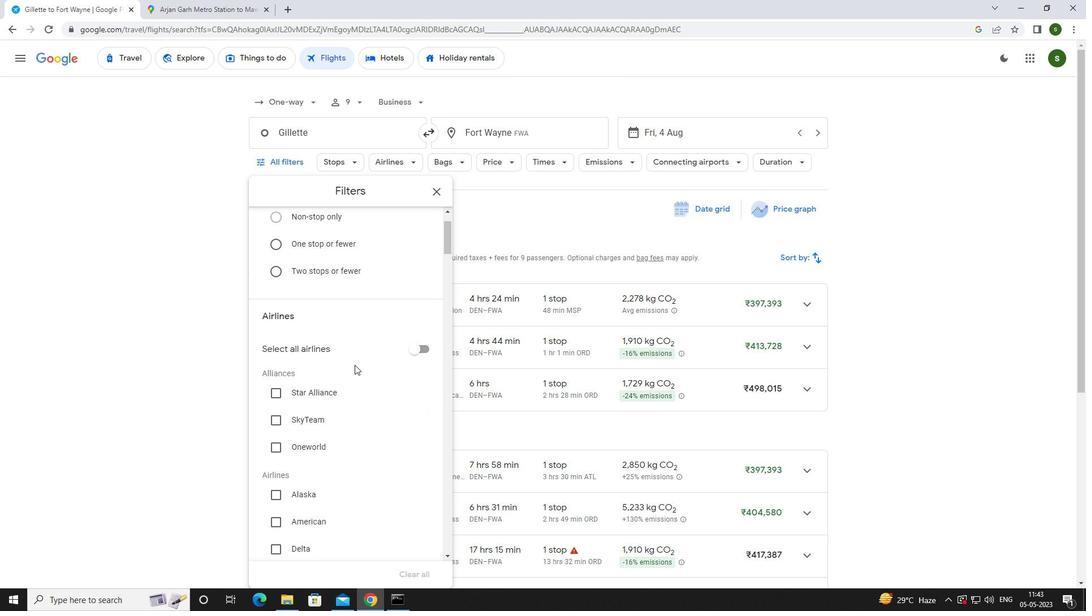 
Action: Mouse scrolled (354, 364) with delta (0, 0)
Screenshot: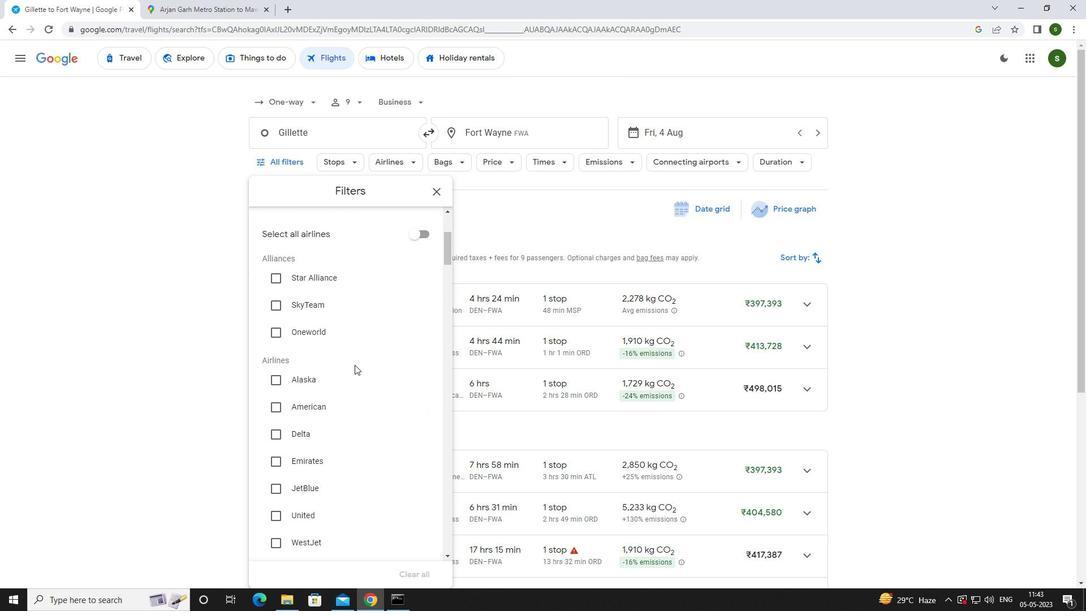 
Action: Mouse scrolled (354, 364) with delta (0, 0)
Screenshot: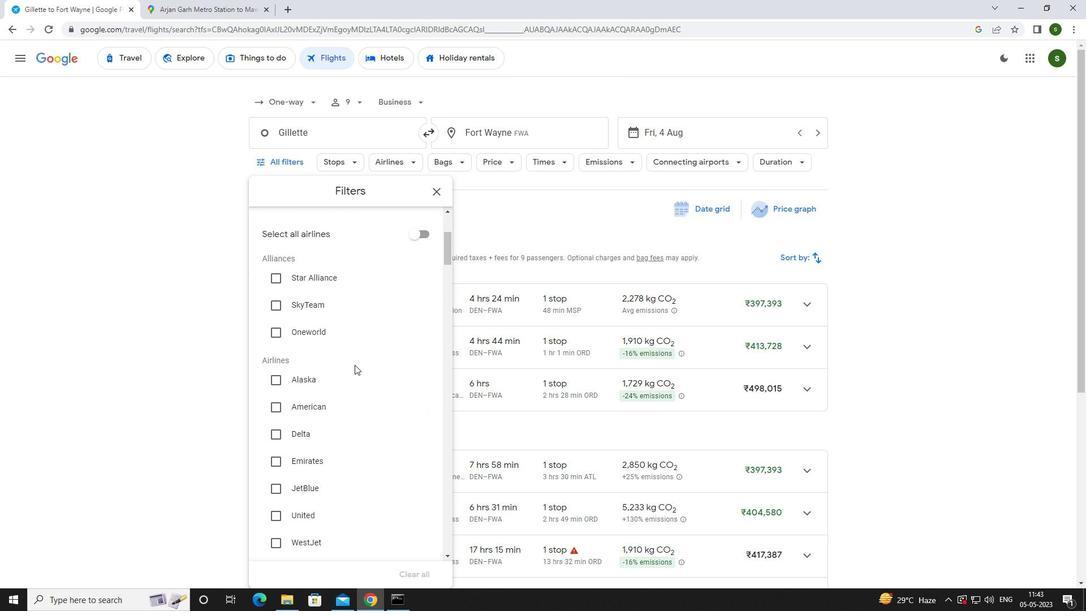 
Action: Mouse scrolled (354, 364) with delta (0, 0)
Screenshot: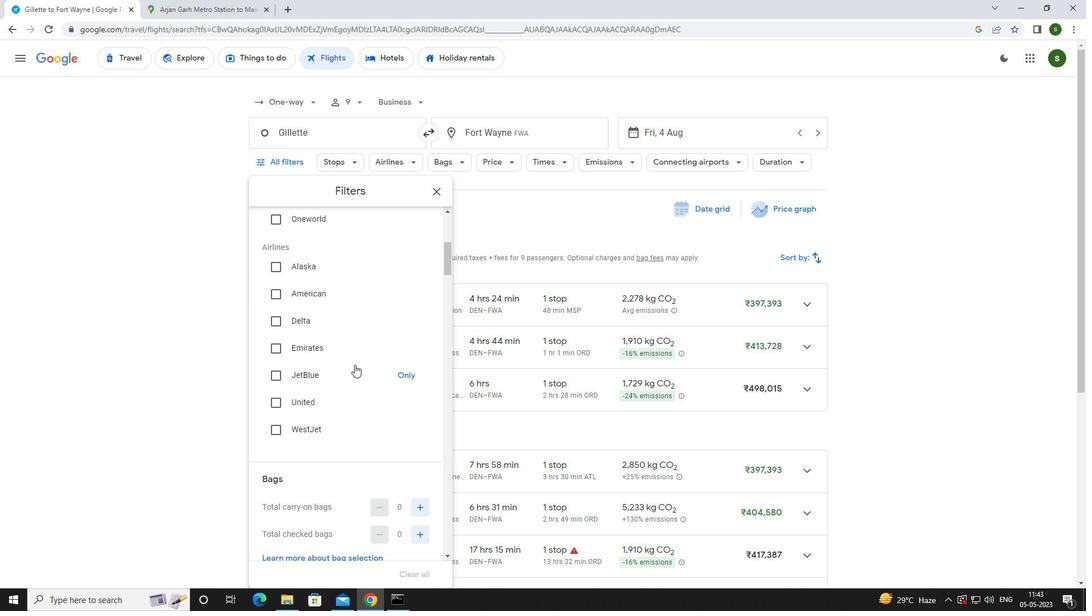 
Action: Mouse scrolled (354, 364) with delta (0, 0)
Screenshot: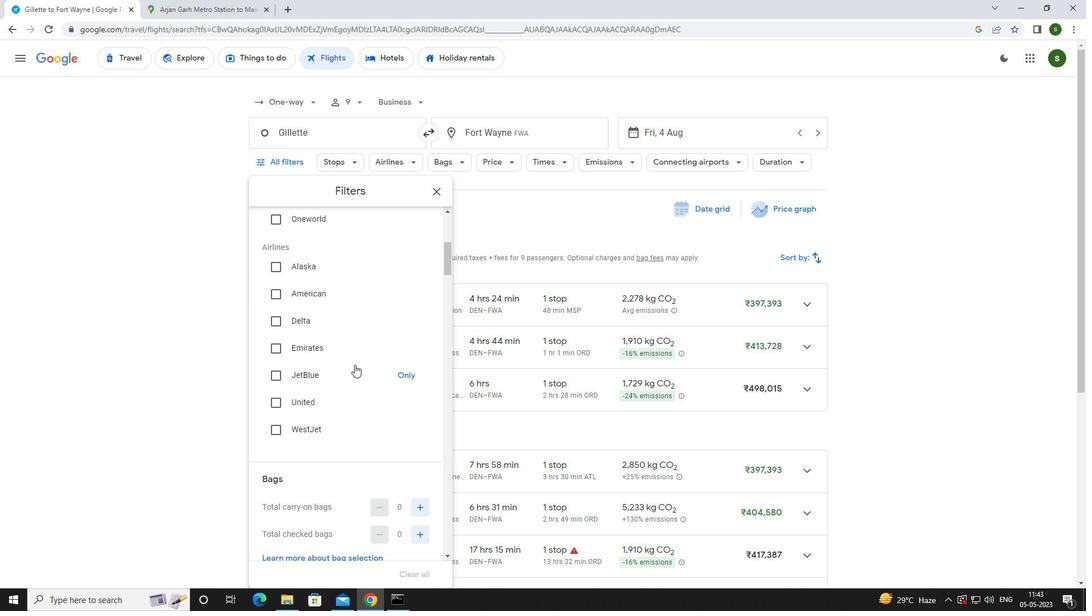 
Action: Mouse scrolled (354, 364) with delta (0, 0)
Screenshot: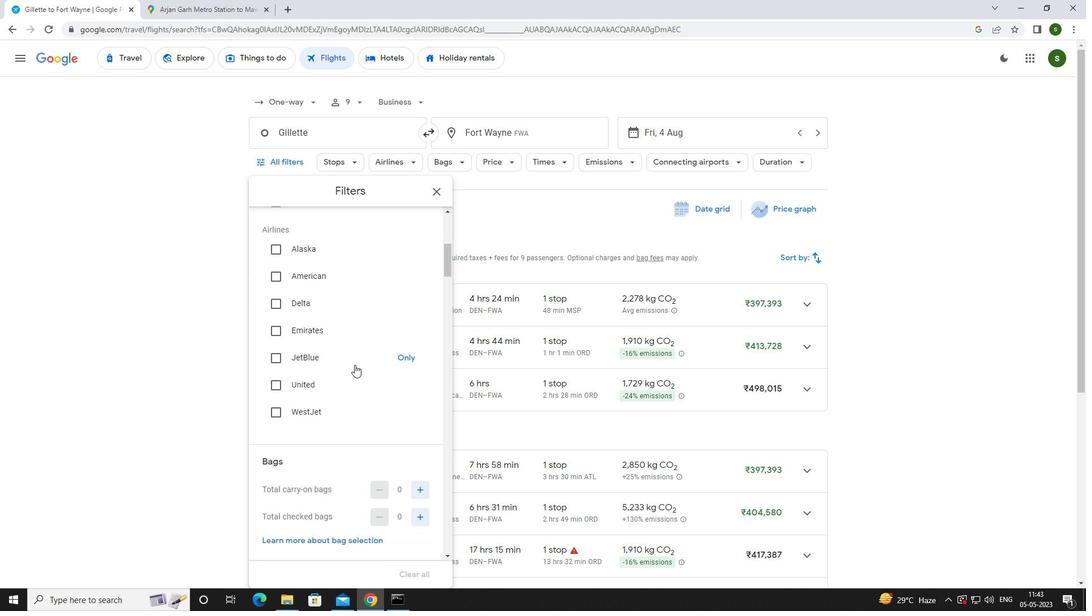 
Action: Mouse moved to (417, 359)
Screenshot: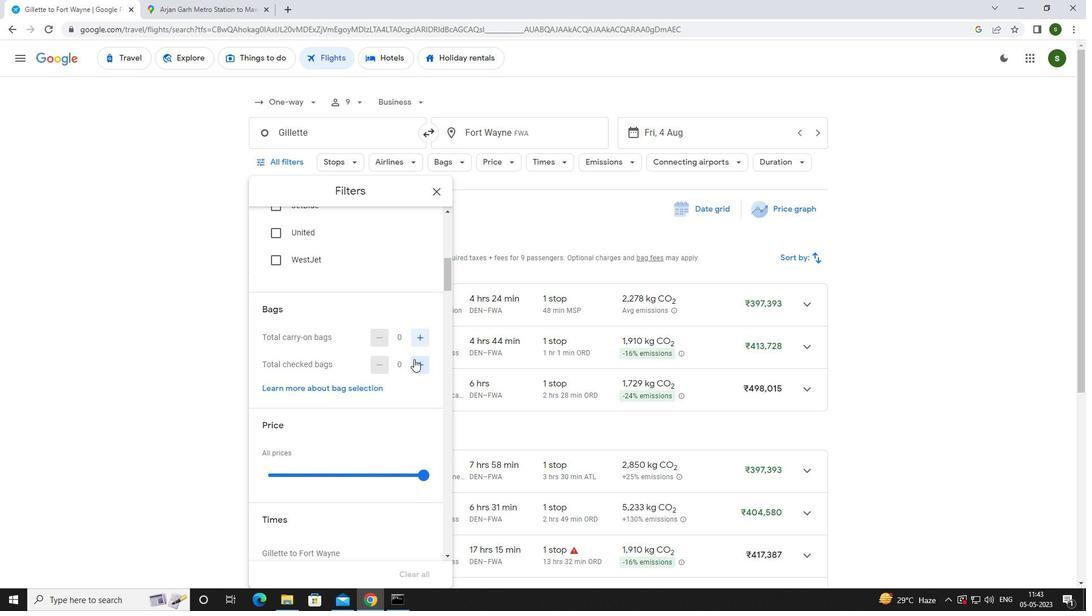 
Action: Mouse pressed left at (417, 359)
Screenshot: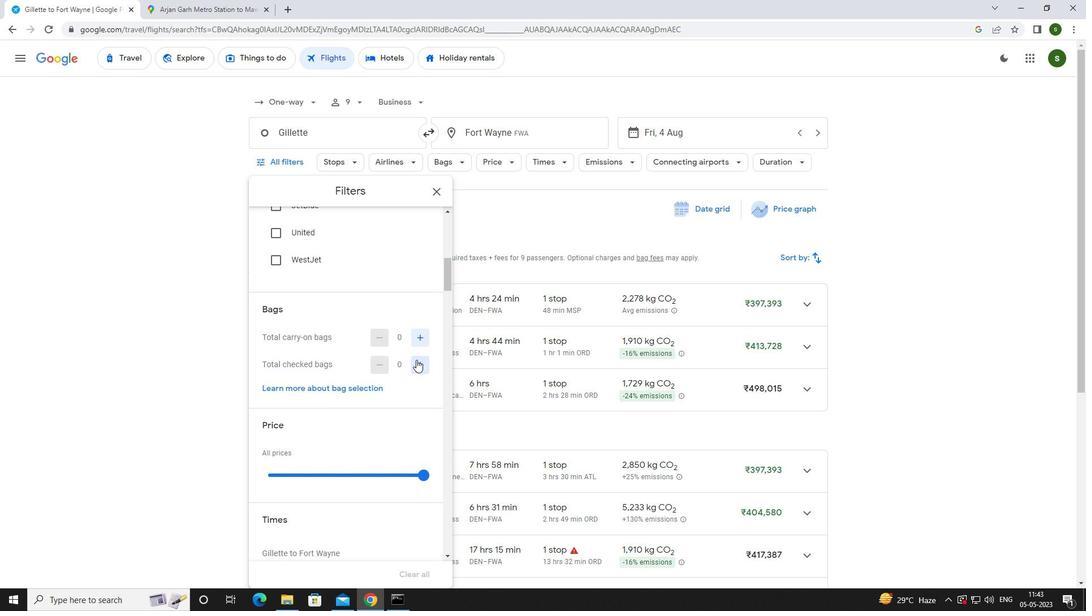 
Action: Mouse pressed left at (417, 359)
Screenshot: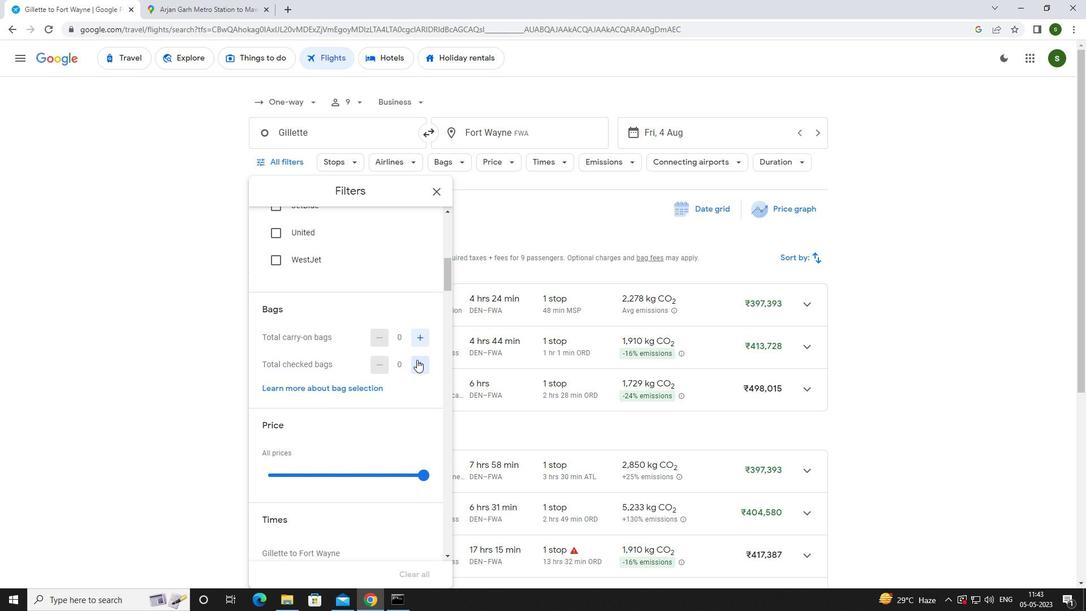 
Action: Mouse pressed left at (417, 359)
Screenshot: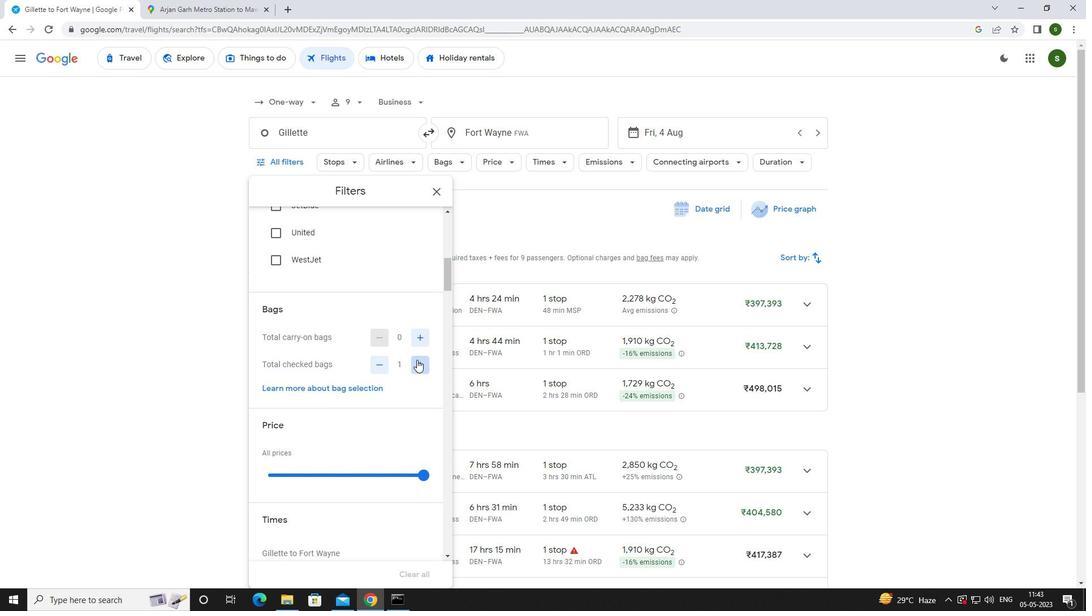 
Action: Mouse pressed left at (417, 359)
Screenshot: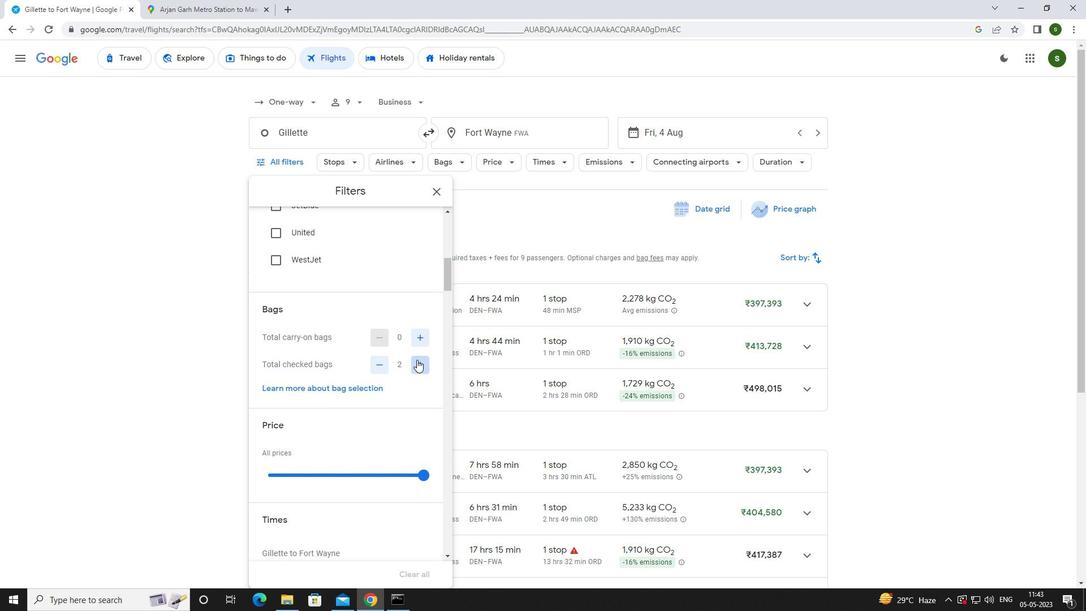 
Action: Mouse pressed left at (417, 359)
Screenshot: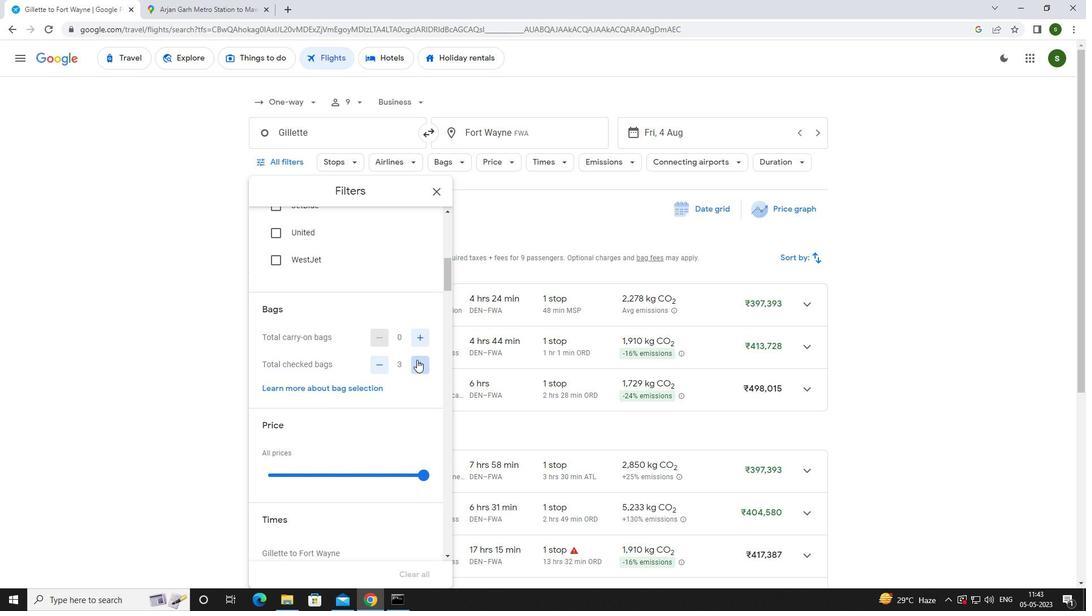 
Action: Mouse pressed left at (417, 359)
Screenshot: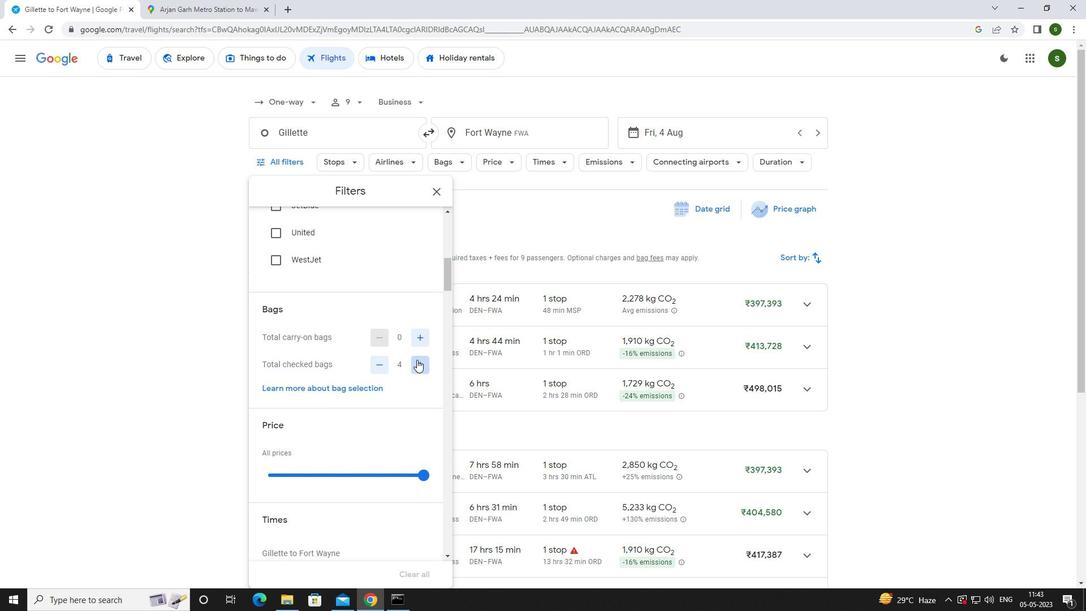 
Action: Mouse pressed left at (417, 359)
Screenshot: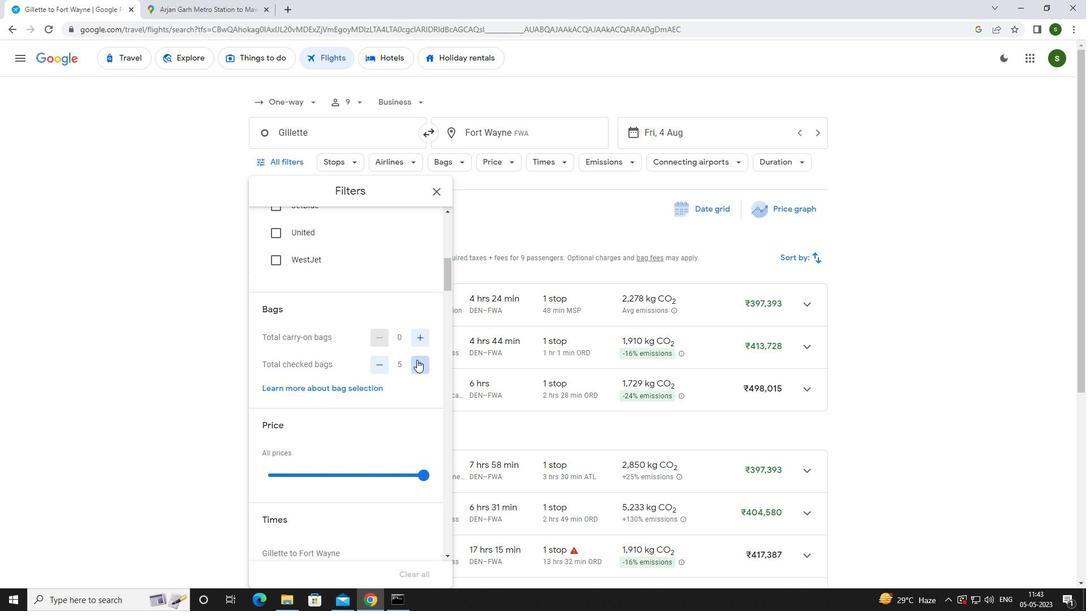 
Action: Mouse pressed left at (417, 359)
Screenshot: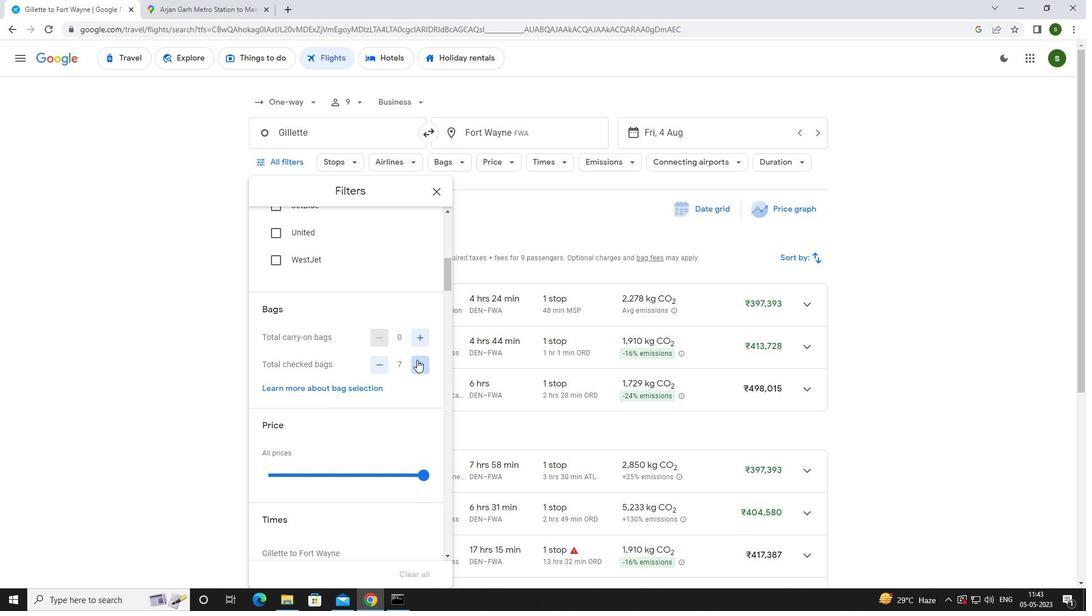 
Action: Mouse scrolled (417, 359) with delta (0, 0)
Screenshot: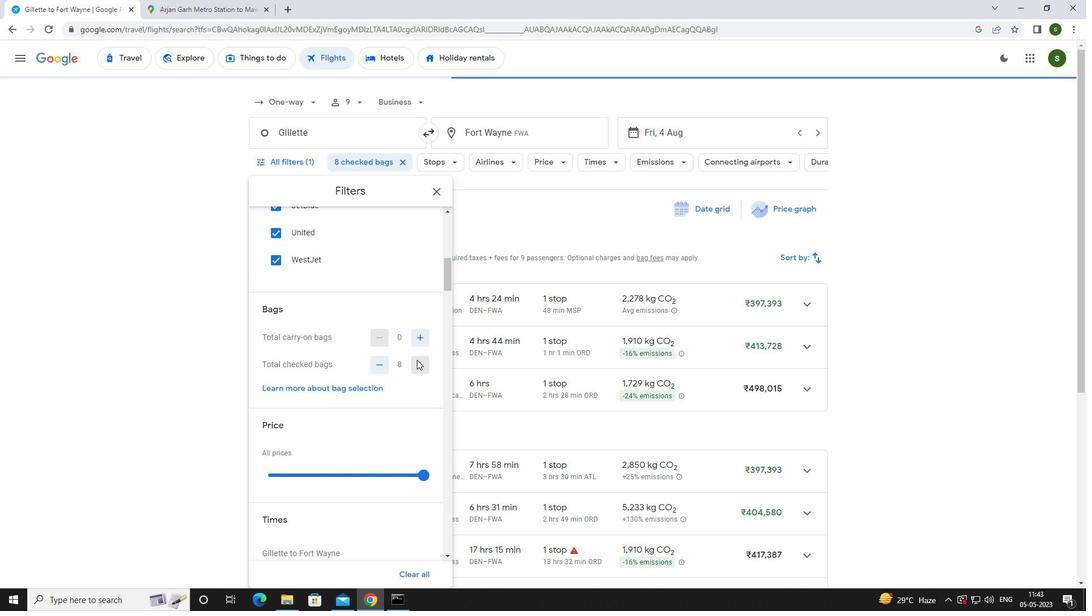 
Action: Mouse moved to (417, 360)
Screenshot: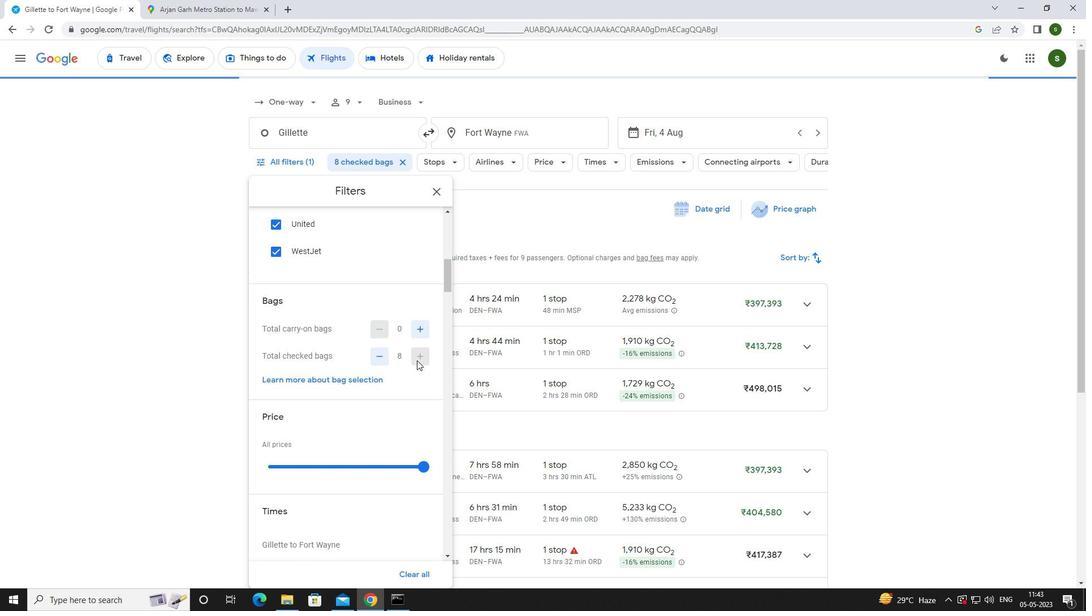 
Action: Mouse scrolled (417, 359) with delta (0, 0)
Screenshot: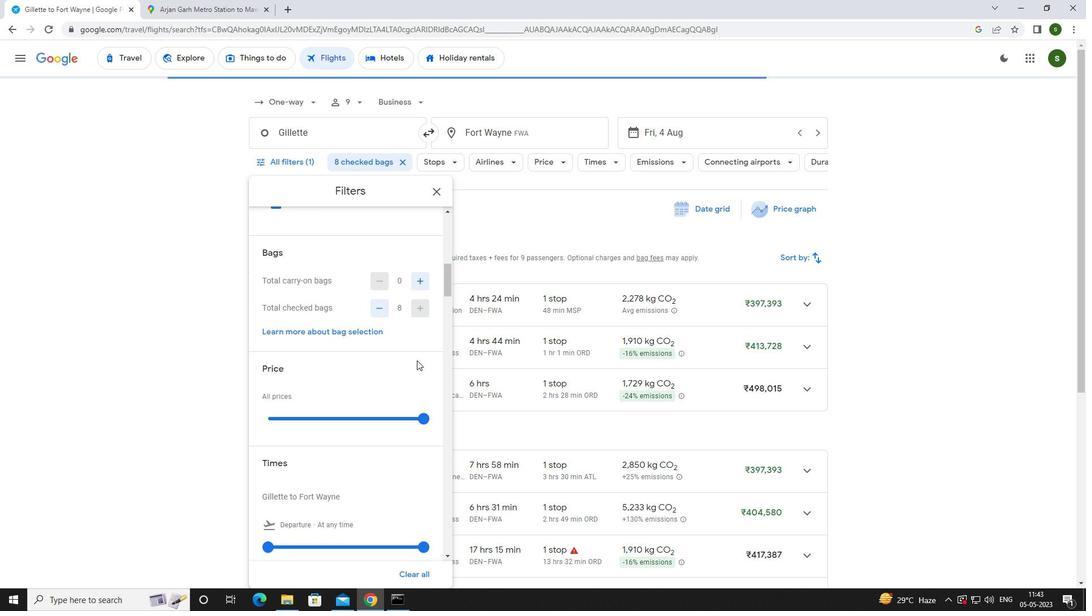 
Action: Mouse moved to (418, 360)
Screenshot: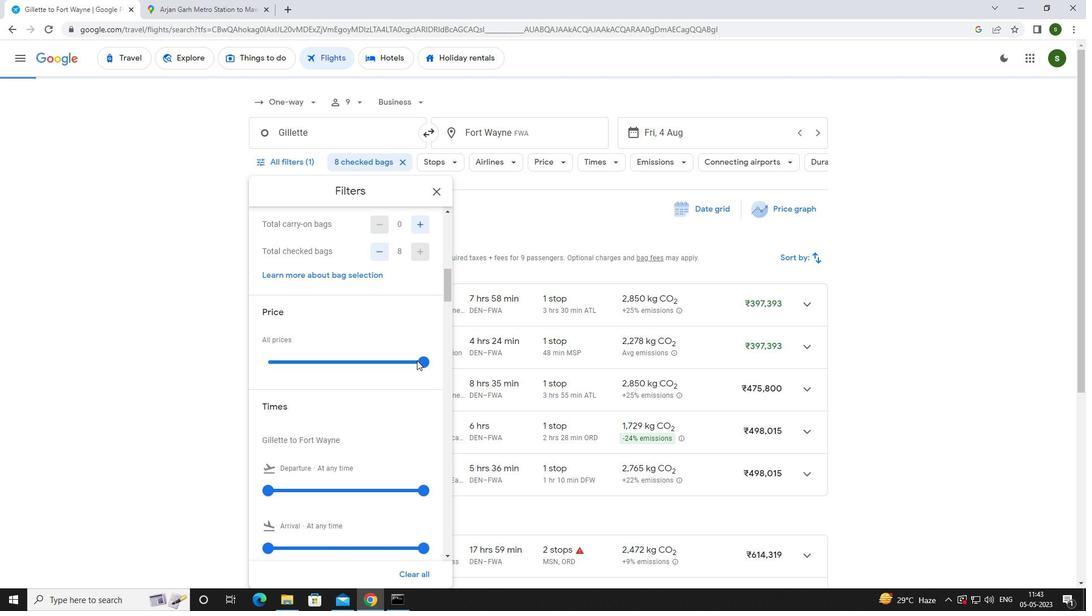 
Action: Mouse pressed left at (418, 360)
Screenshot: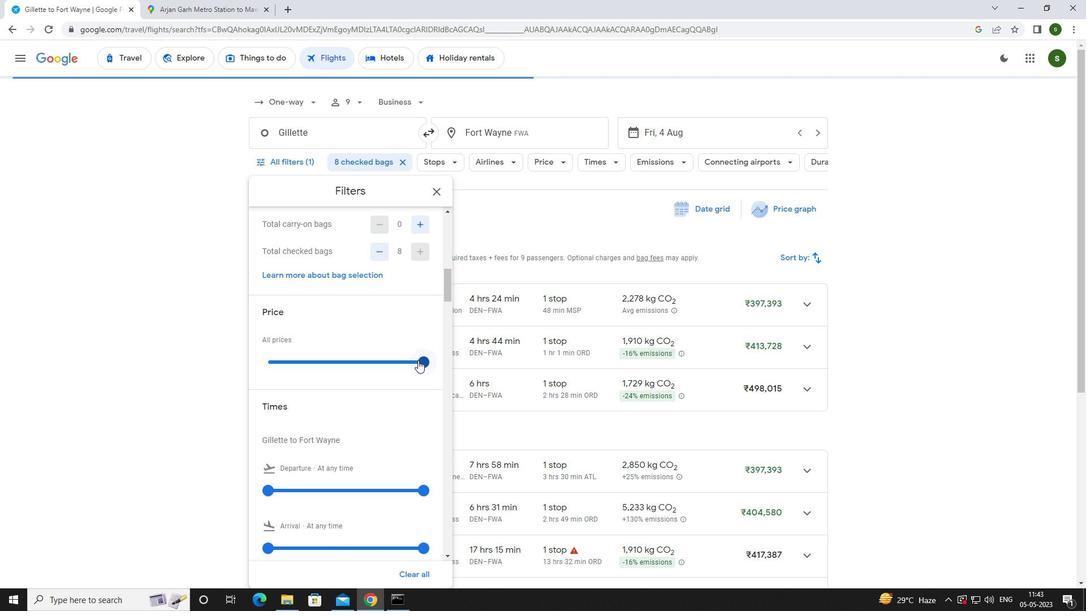 
Action: Mouse moved to (282, 359)
Screenshot: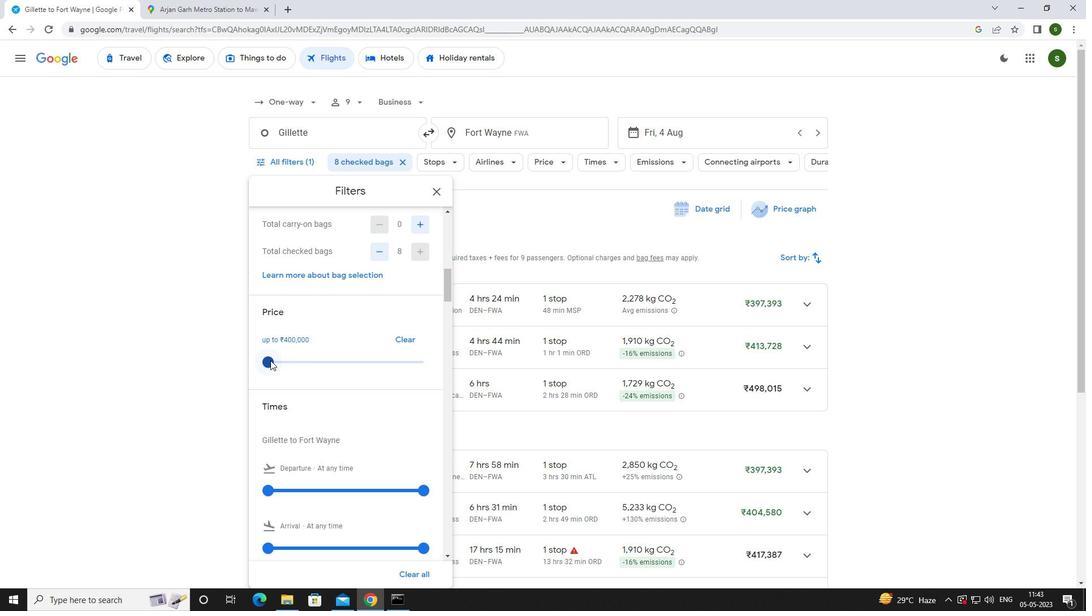 
Action: Mouse scrolled (282, 358) with delta (0, 0)
Screenshot: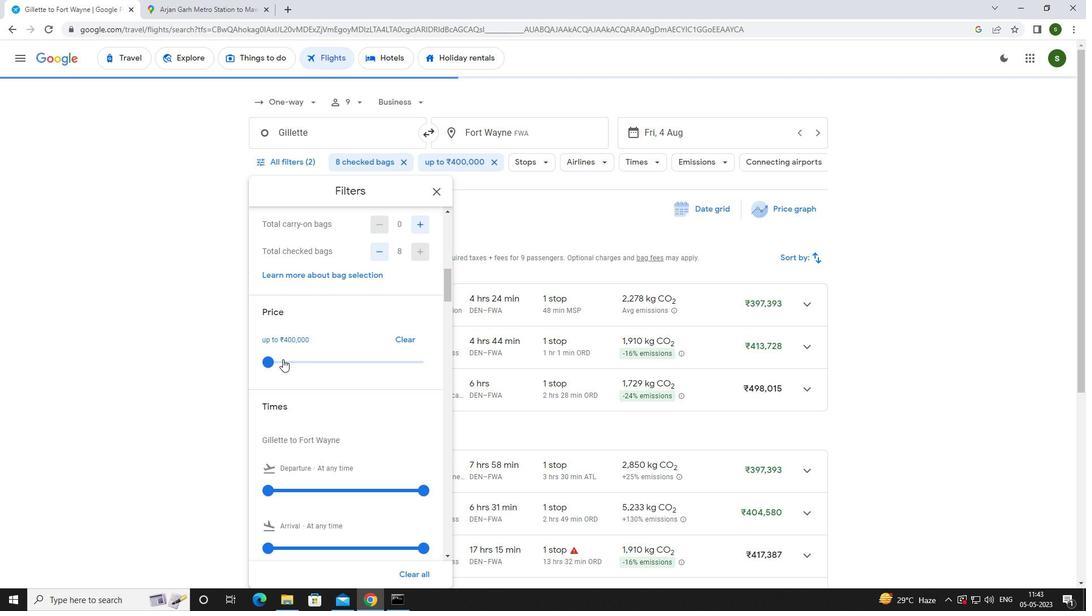 
Action: Mouse scrolled (282, 358) with delta (0, 0)
Screenshot: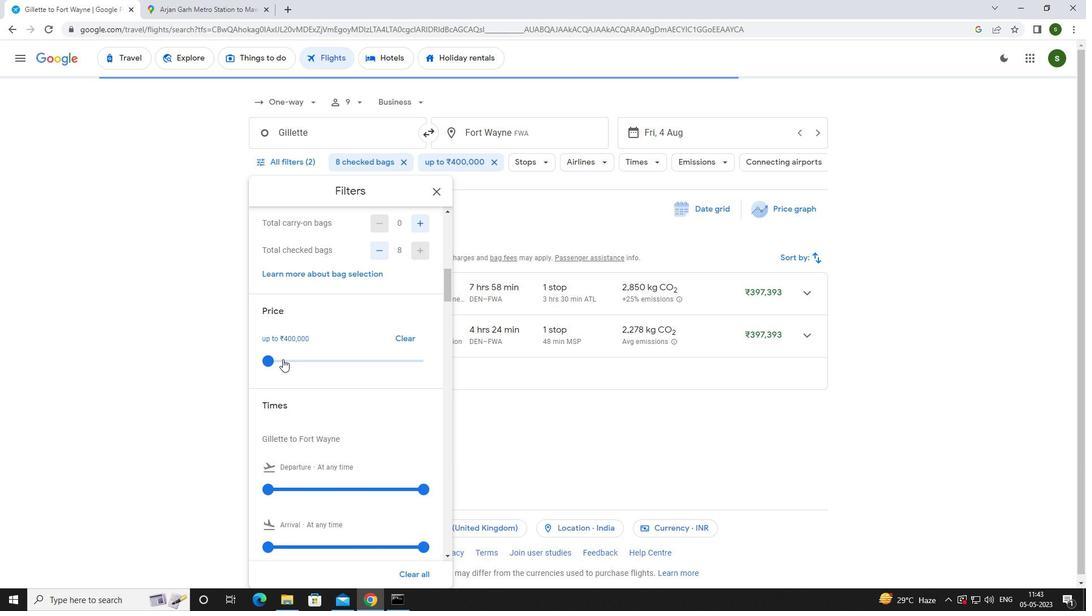 
Action: Mouse moved to (265, 374)
Screenshot: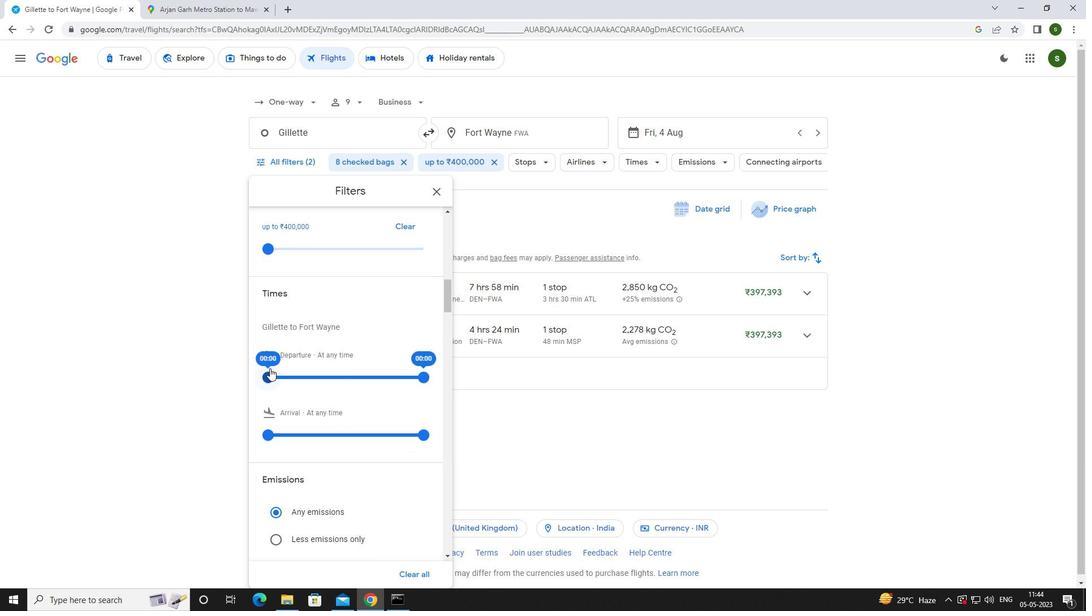 
Action: Mouse pressed left at (265, 374)
Screenshot: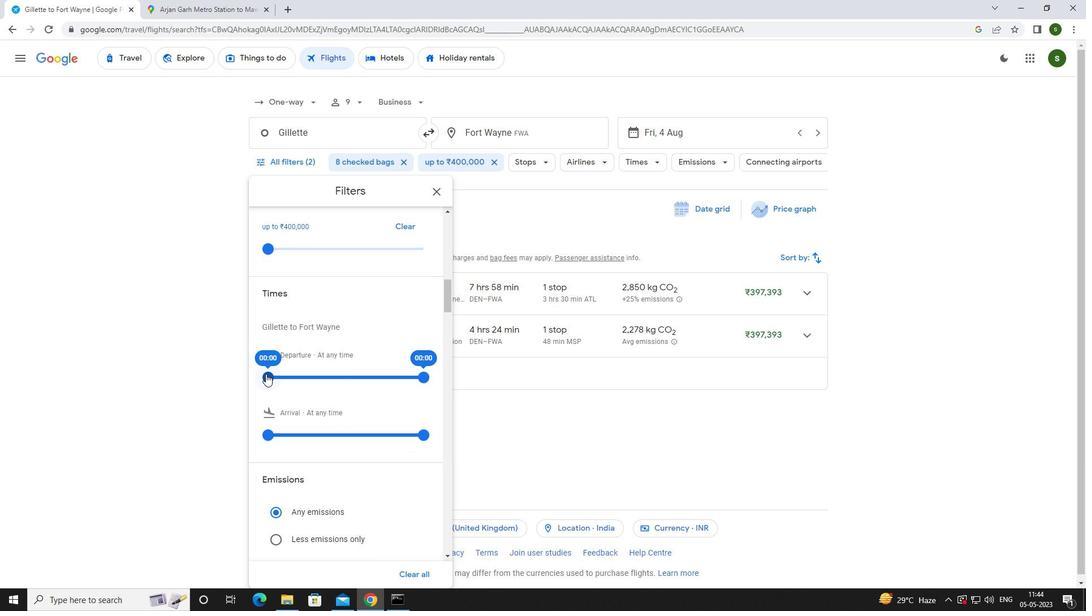 
Action: Mouse moved to (470, 413)
Screenshot: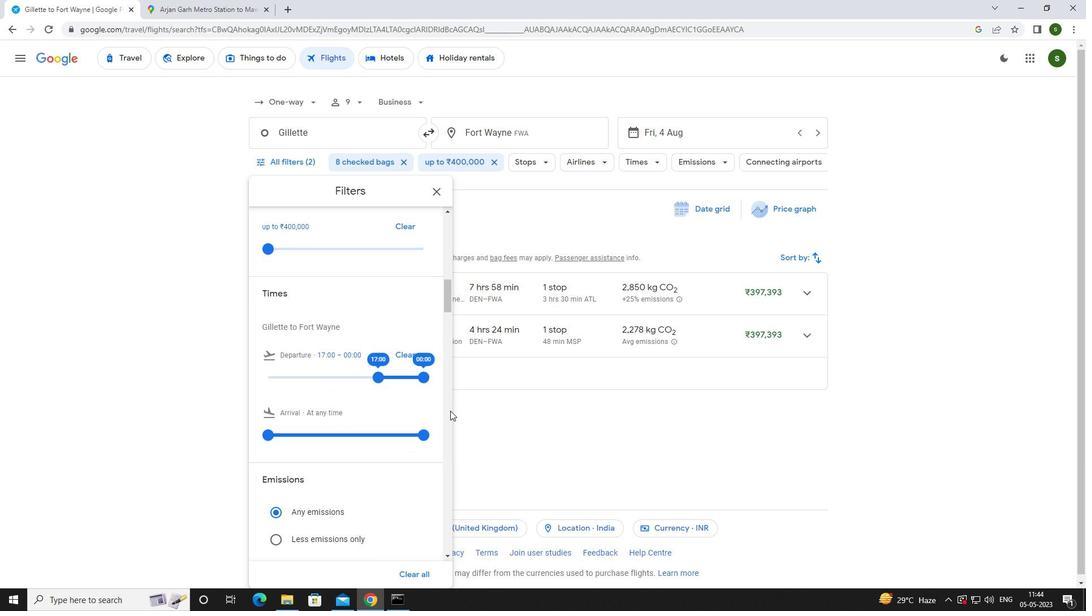 
Action: Mouse pressed left at (470, 413)
Screenshot: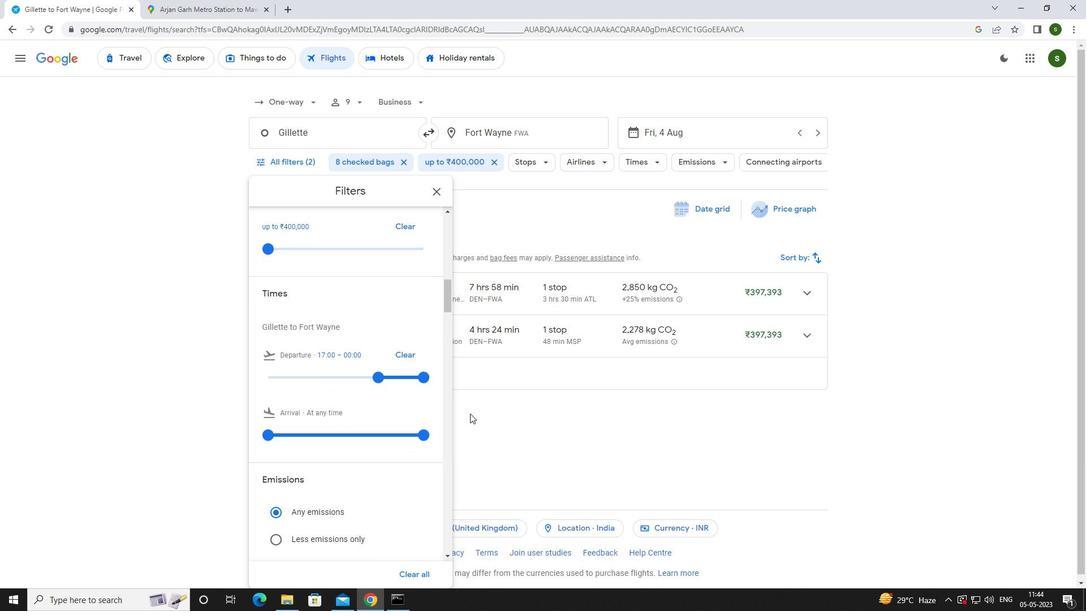 
